 Task: Create new customer invoice with Date Opened: 06-May-23, Select Customer: Whistlin' Dixie Value Stores Co., Terms: Net 30. Make invoice entry for item-1 with Date: 06-May-23, Description: Neutrogena Hydro Boost Spf 50 (1.7 oz)
, Income Account: Income:Sales, Quantity: 5, Unit Price: 10.99, Sales Tax: Y, Sales Tax Included: Y, Tax Table: Sales Tax. Make entry for item-2 with Date: 06-May-23, Description: Rimmel Lasting Finish Exaggerate Lip Liner 120 Pink Candy
, Income Account: Income:Sales, Quantity: 1, Unit Price: 9.49, Sales Tax: Y, Sales Tax Included: Y, Tax Table: Sales Tax. Post Invoice with Post Date: 06-May-23, Post to Accounts: Assets:Accounts Receivable. Pay / Process Payment with Transaction Date: 04-Jun-23, Amount: 64.45, Transfer Account: Checking Account. Go to 'Print Invoice'.
Action: Mouse moved to (157, 26)
Screenshot: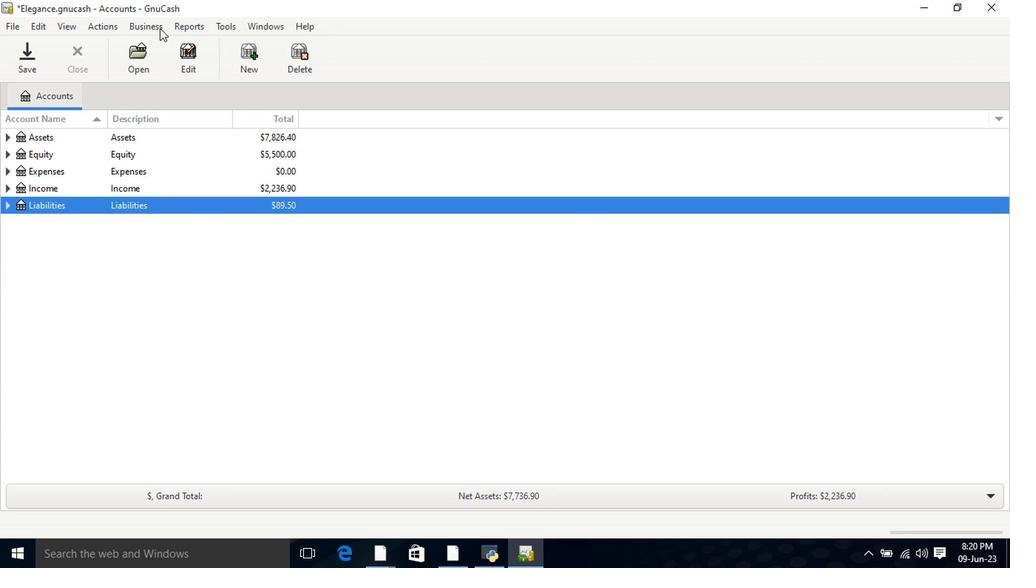 
Action: Mouse pressed left at (157, 26)
Screenshot: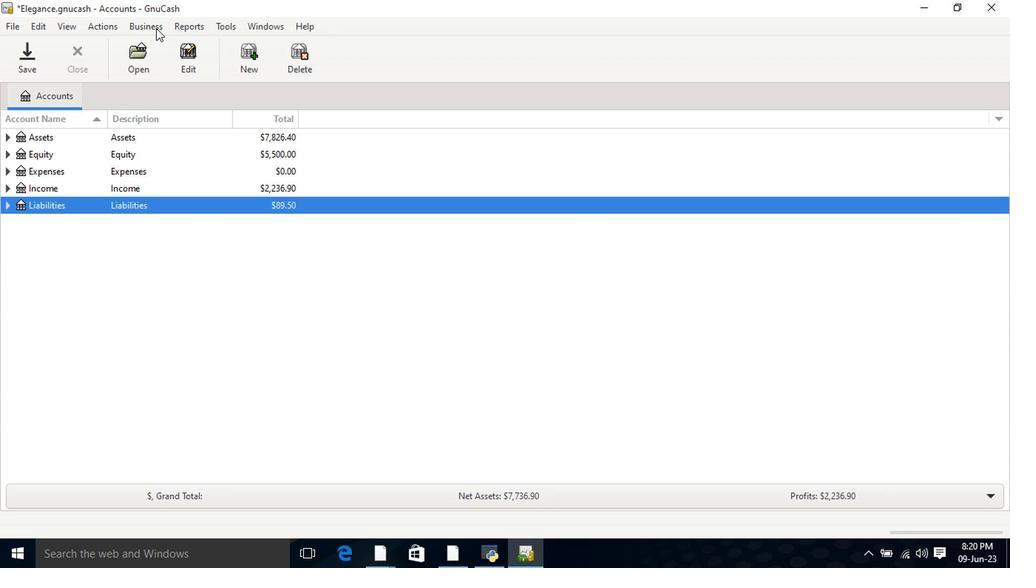 
Action: Mouse moved to (168, 41)
Screenshot: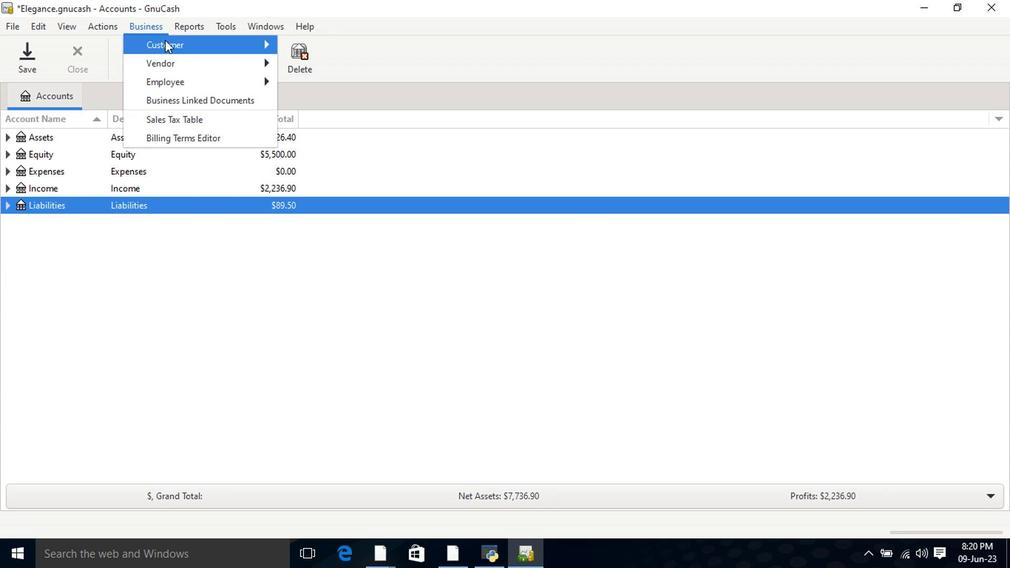 
Action: Mouse pressed left at (168, 41)
Screenshot: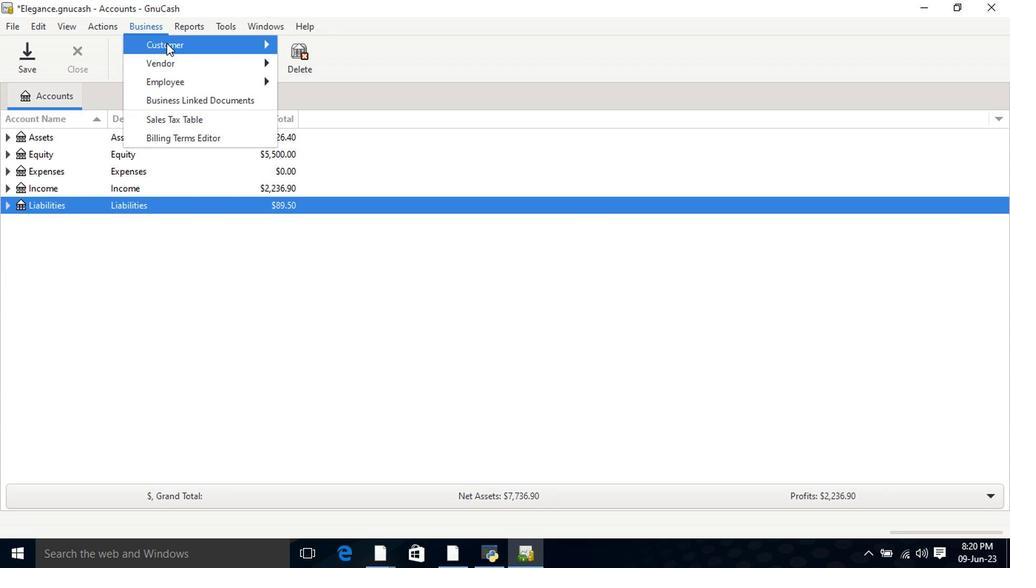 
Action: Mouse moved to (316, 99)
Screenshot: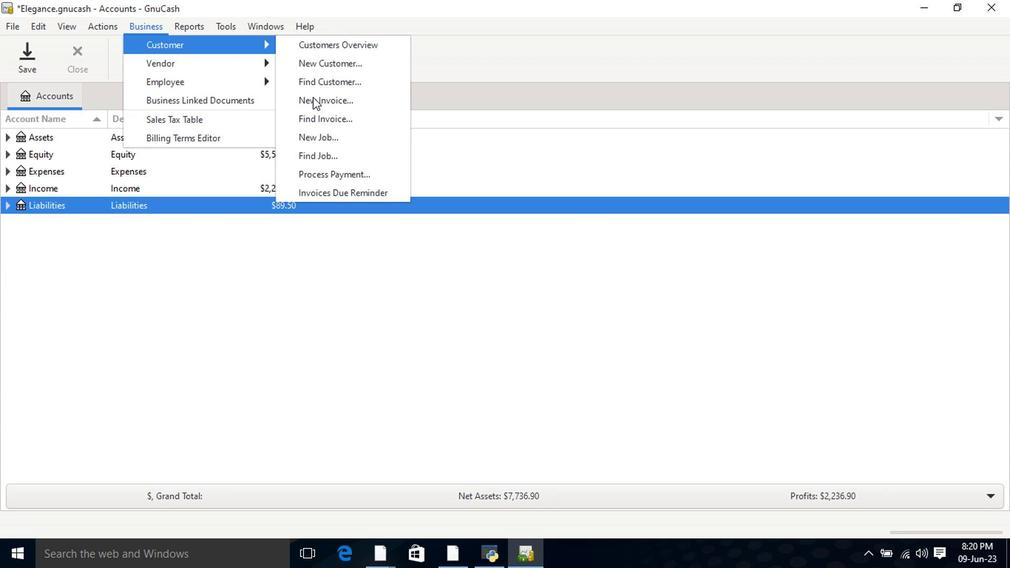 
Action: Mouse pressed left at (316, 99)
Screenshot: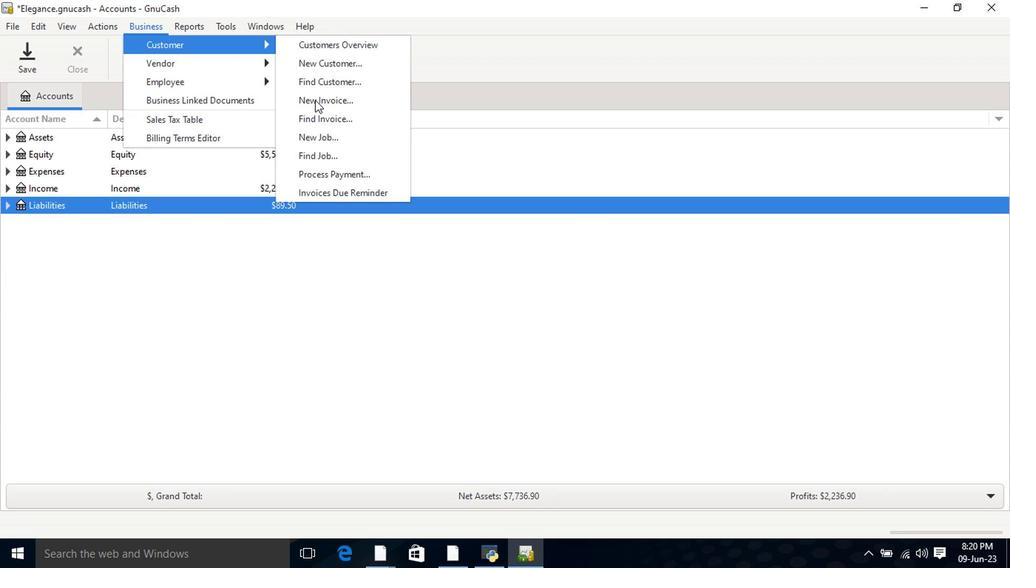 
Action: Mouse moved to (611, 226)
Screenshot: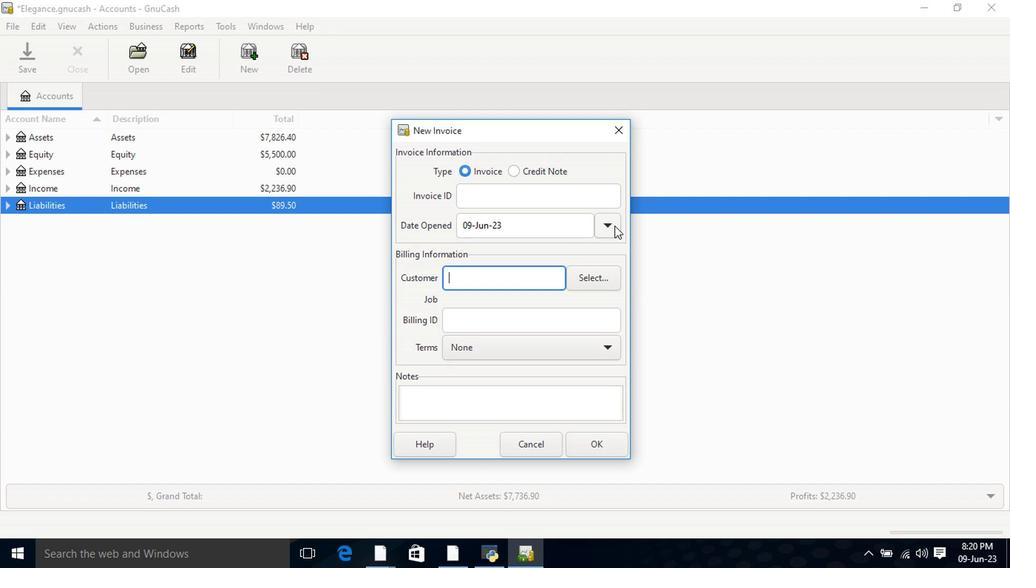 
Action: Mouse pressed left at (611, 226)
Screenshot: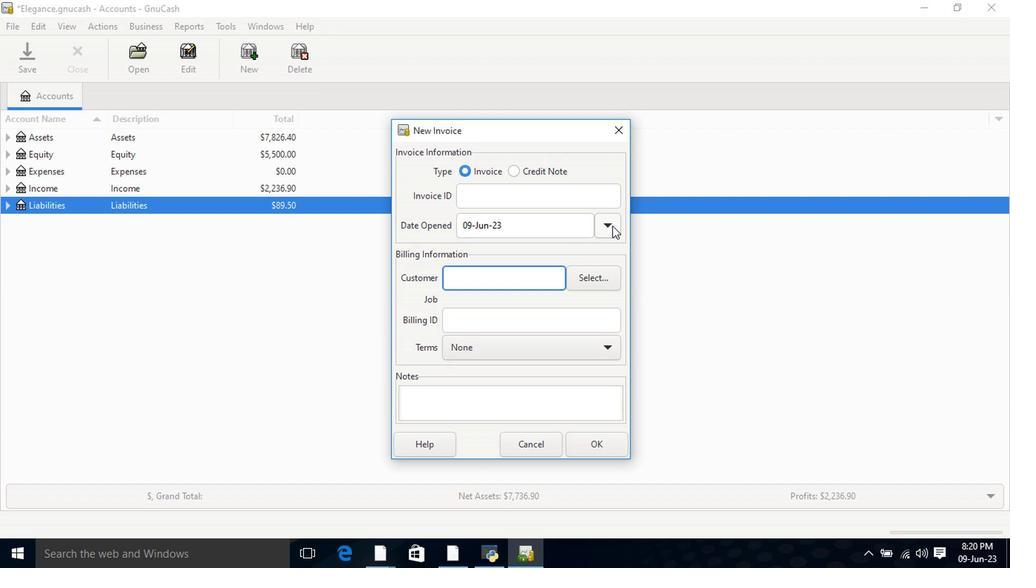 
Action: Mouse moved to (490, 250)
Screenshot: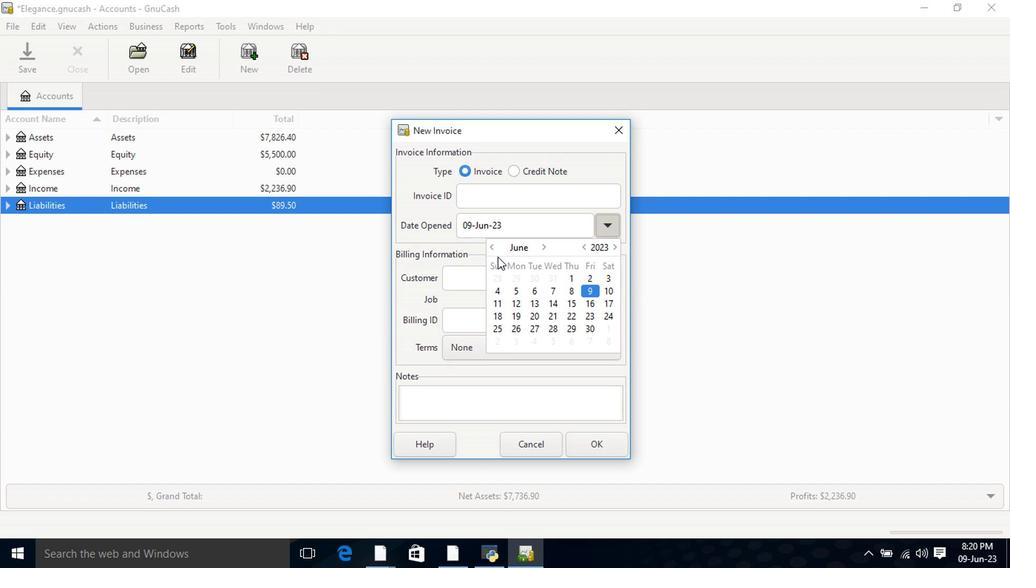 
Action: Mouse pressed left at (490, 250)
Screenshot: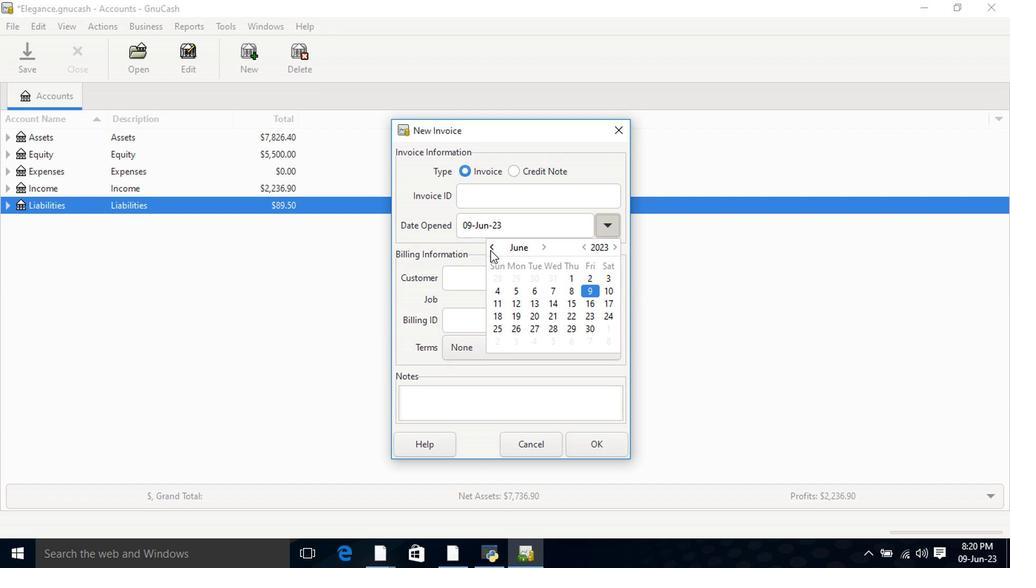 
Action: Mouse moved to (605, 278)
Screenshot: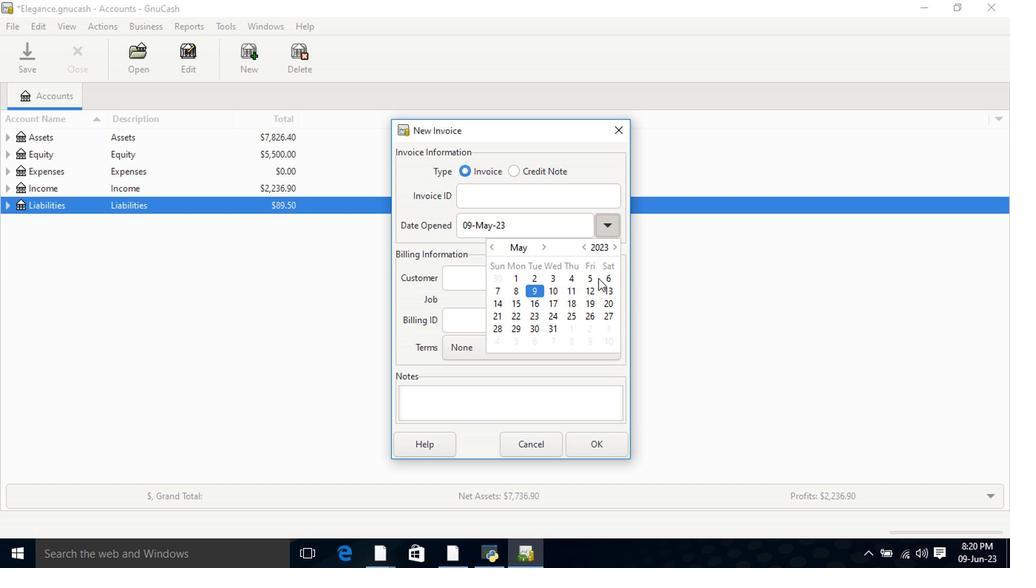 
Action: Mouse pressed left at (605, 278)
Screenshot: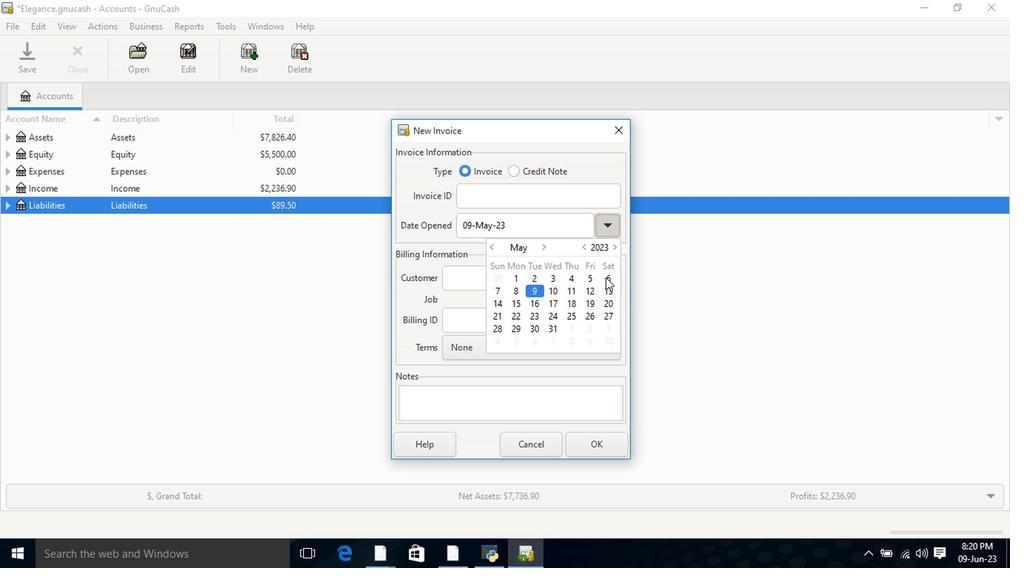 
Action: Mouse pressed left at (605, 278)
Screenshot: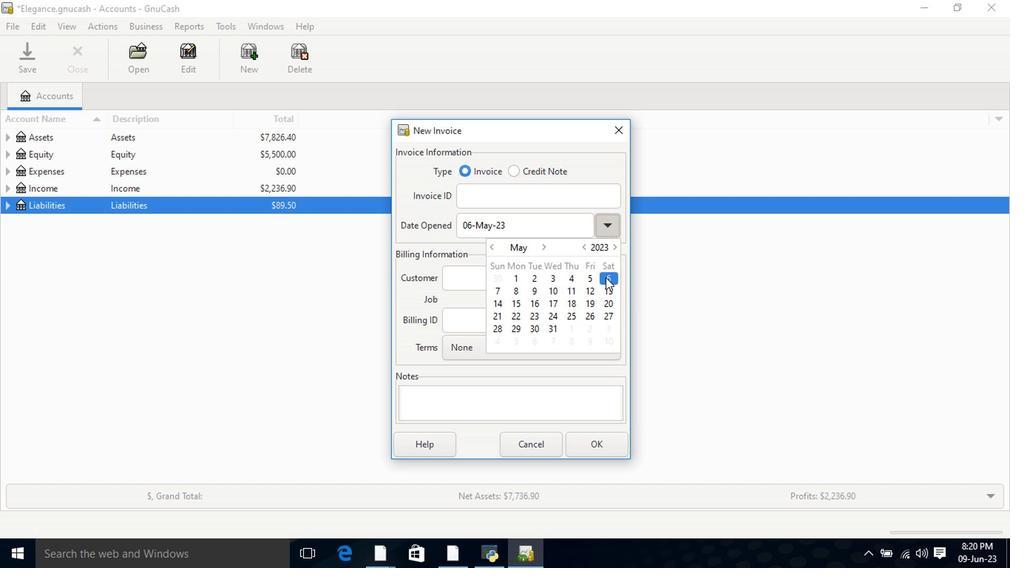 
Action: Mouse moved to (547, 280)
Screenshot: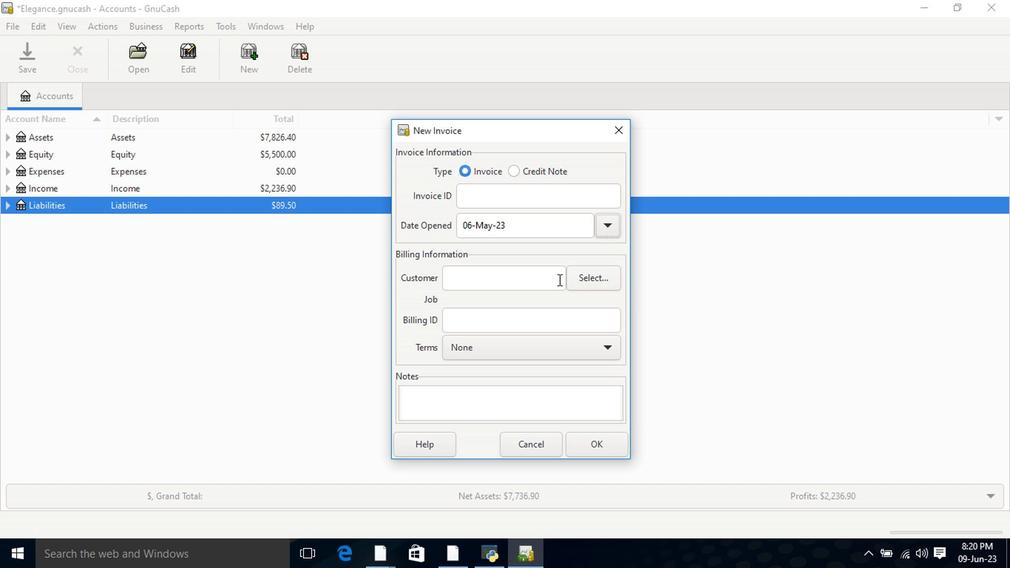 
Action: Mouse pressed left at (547, 280)
Screenshot: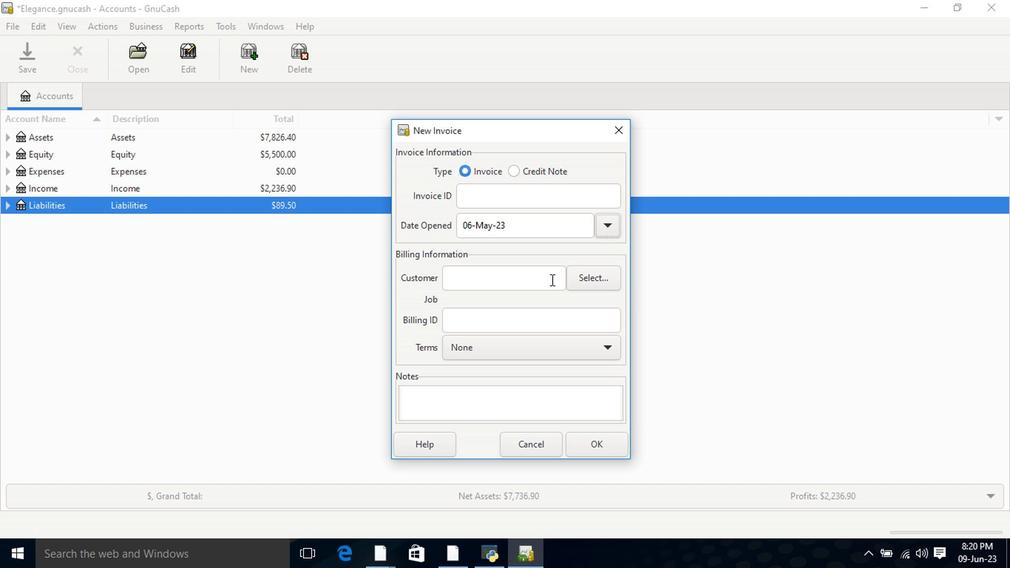 
Action: Key pressed <Key.shift>Whi
Screenshot: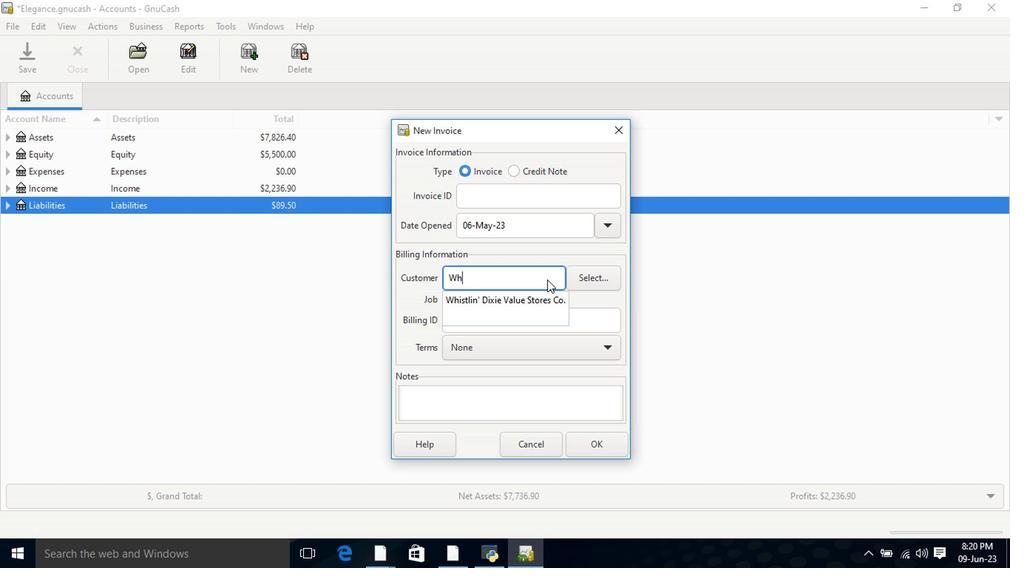 
Action: Mouse moved to (530, 297)
Screenshot: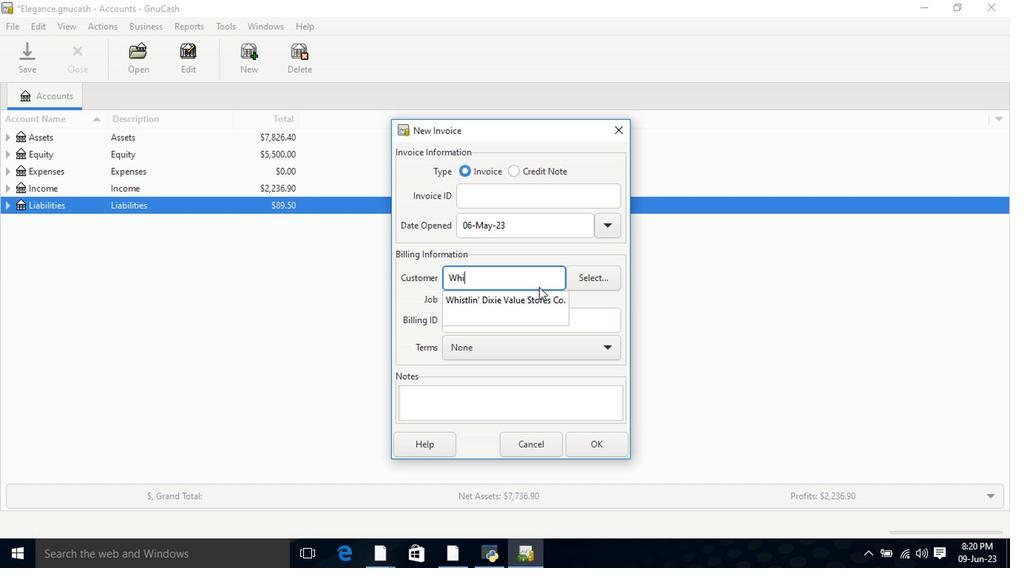 
Action: Mouse pressed left at (530, 297)
Screenshot: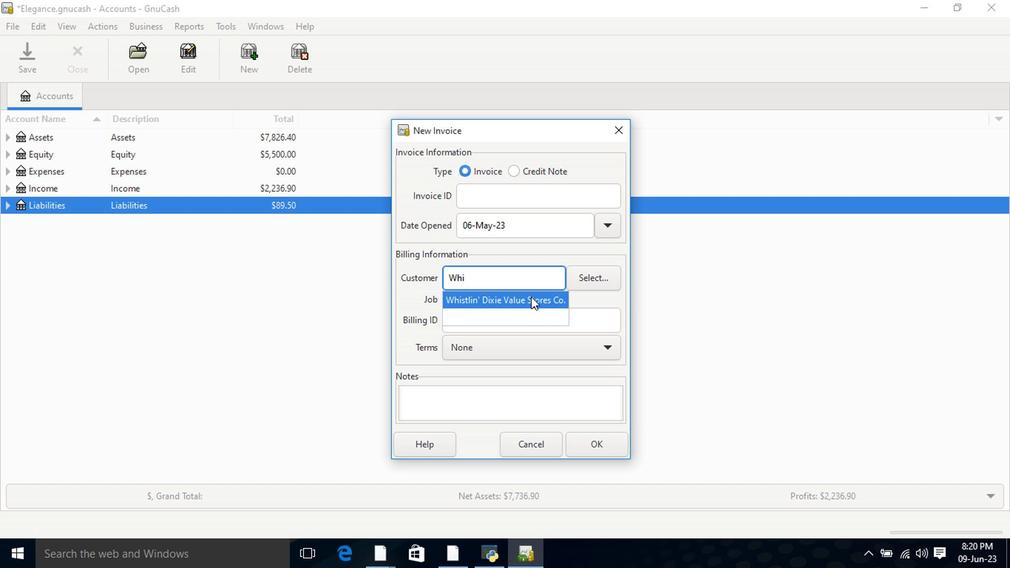 
Action: Mouse moved to (527, 366)
Screenshot: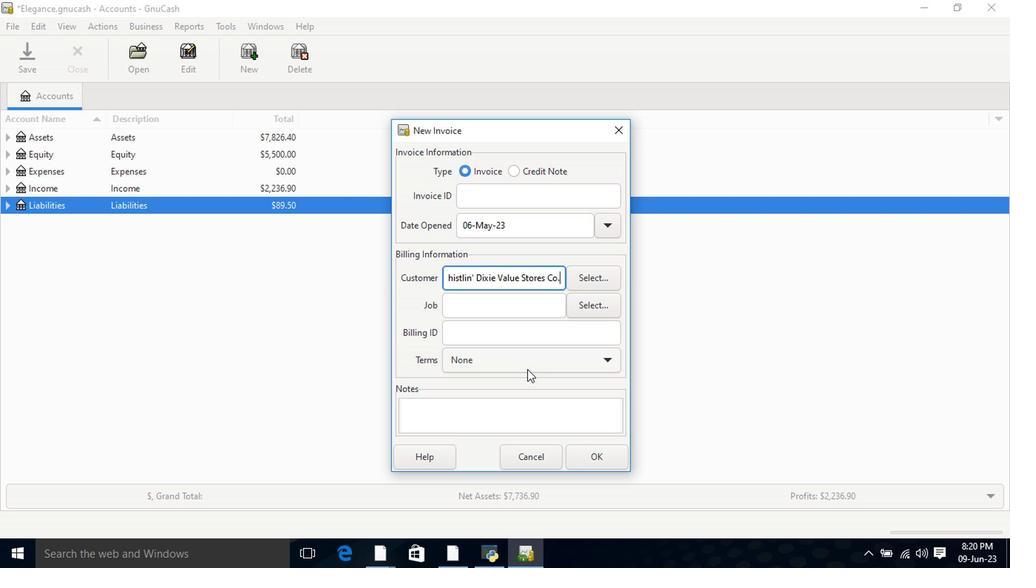 
Action: Mouse pressed left at (527, 366)
Screenshot: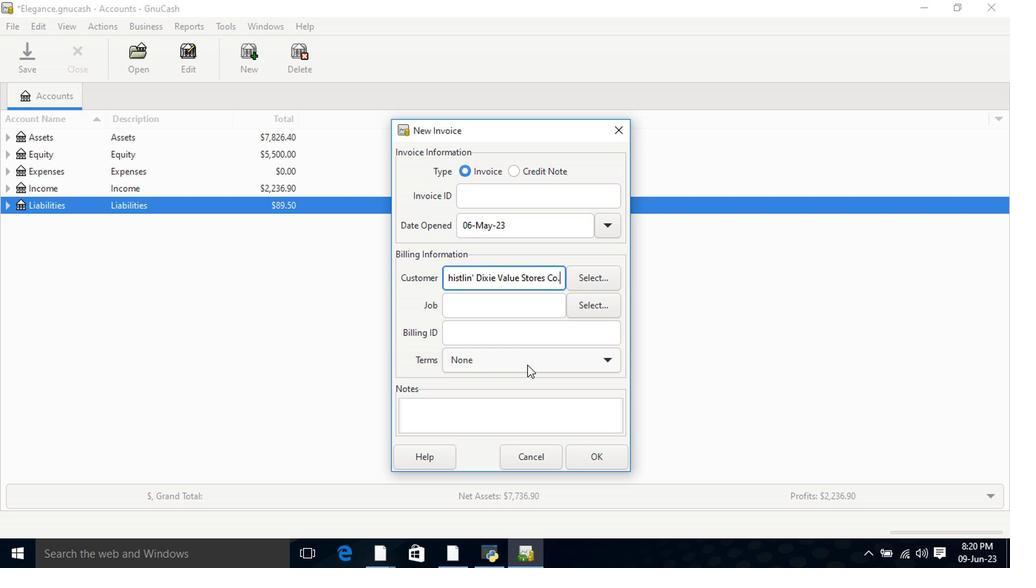 
Action: Mouse moved to (510, 405)
Screenshot: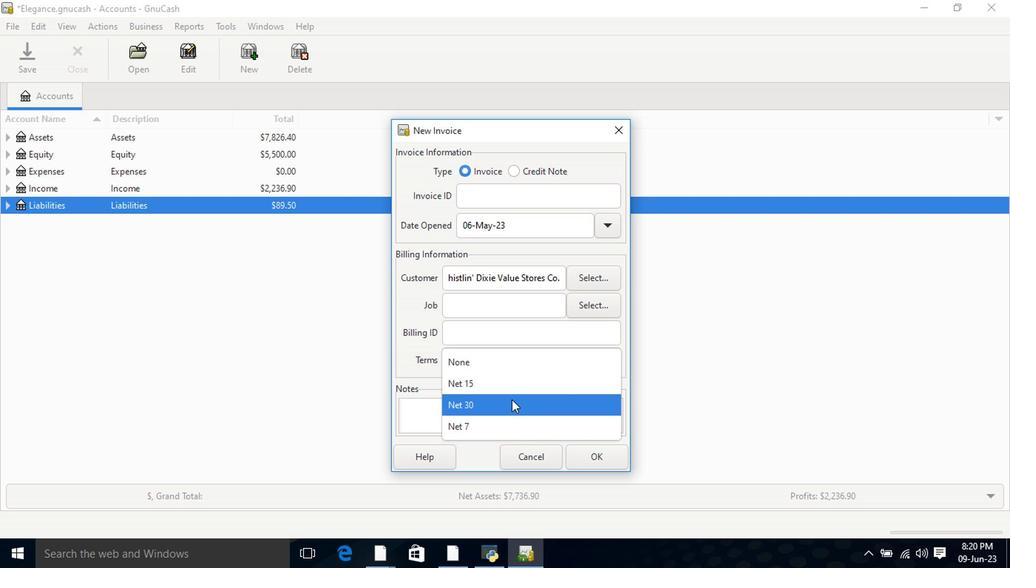 
Action: Mouse pressed left at (510, 405)
Screenshot: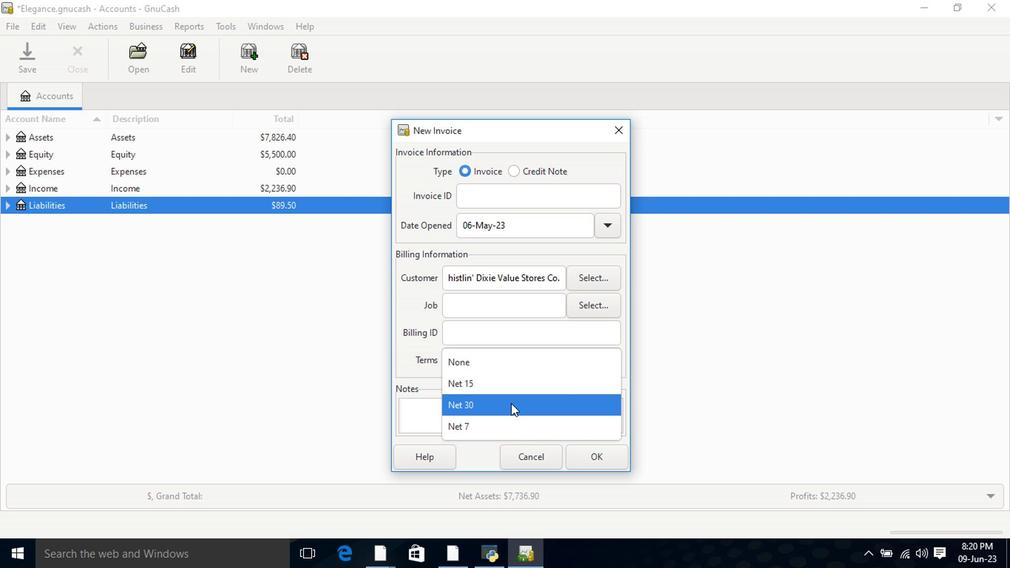 
Action: Mouse moved to (613, 464)
Screenshot: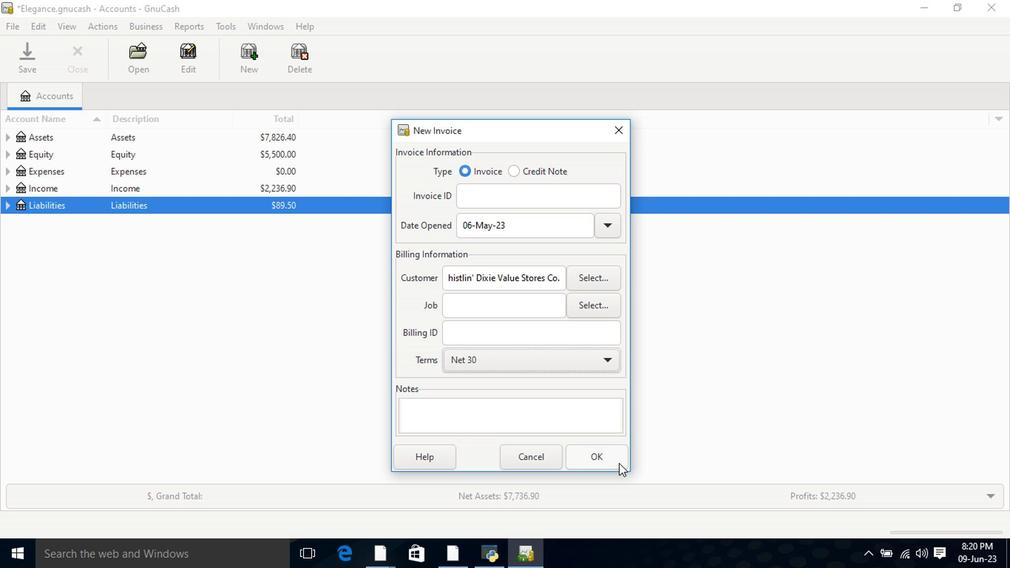 
Action: Mouse pressed left at (613, 464)
Screenshot: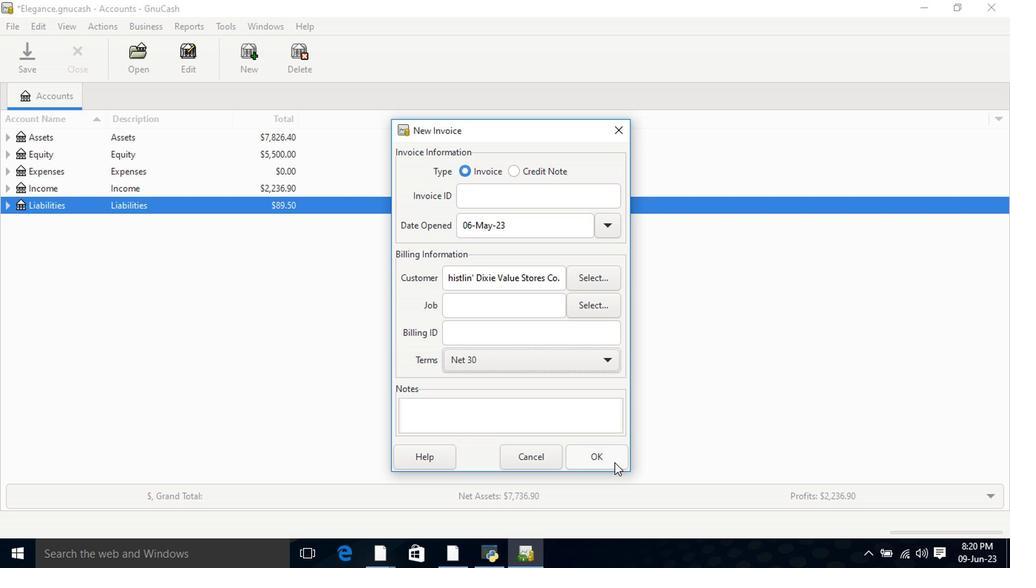 
Action: Mouse moved to (69, 288)
Screenshot: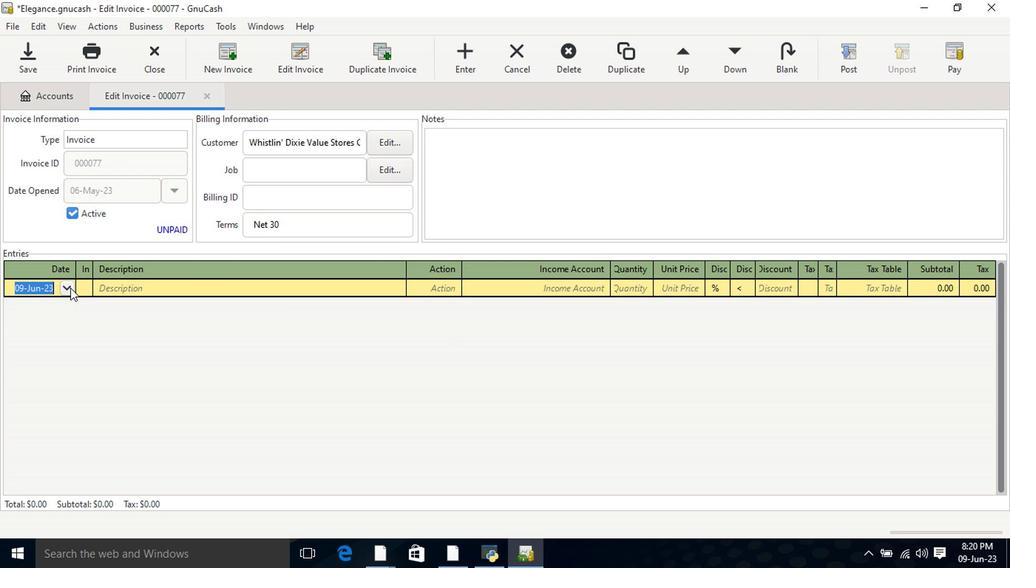 
Action: Mouse pressed left at (69, 288)
Screenshot: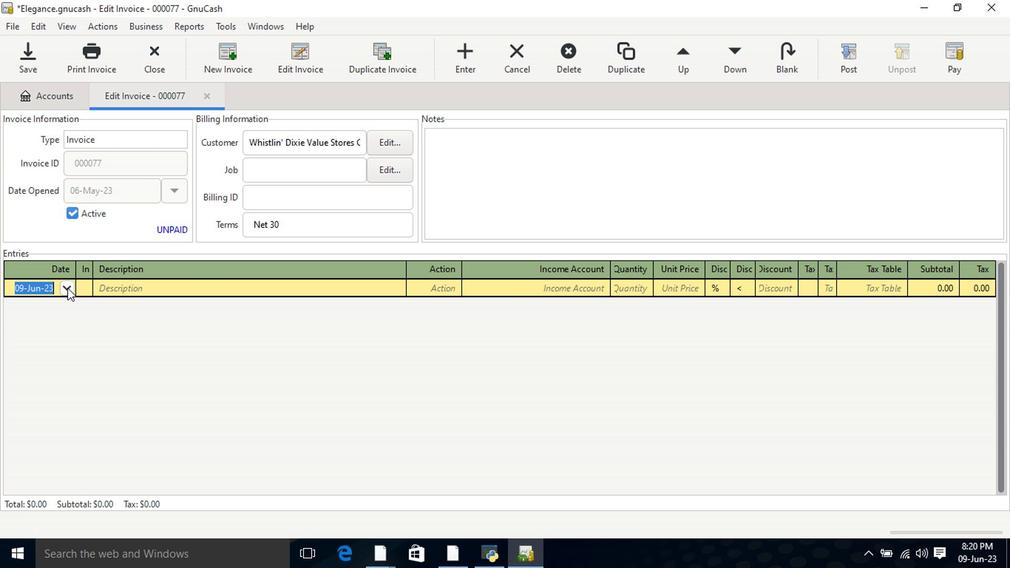 
Action: Mouse moved to (11, 308)
Screenshot: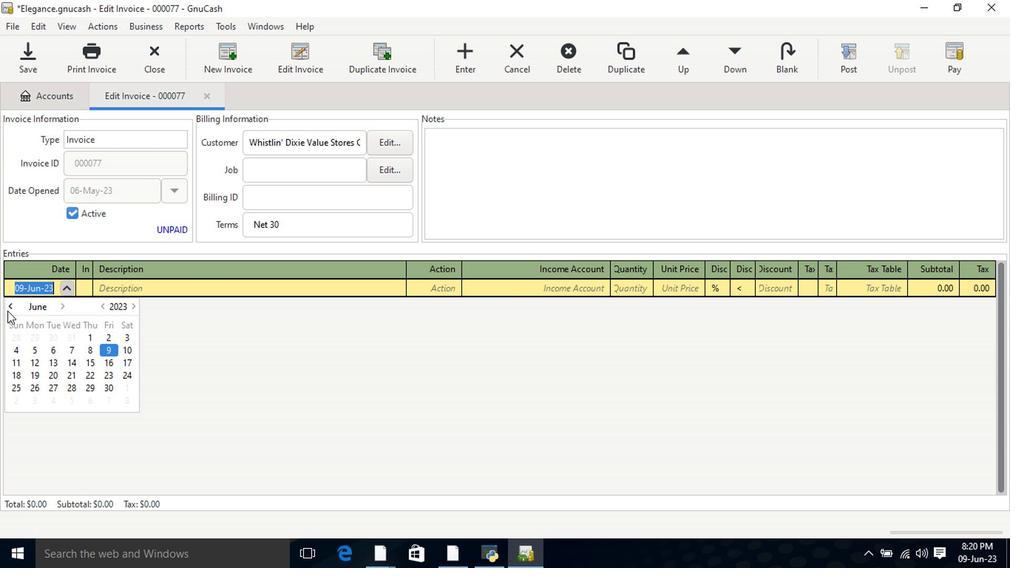
Action: Mouse pressed left at (11, 308)
Screenshot: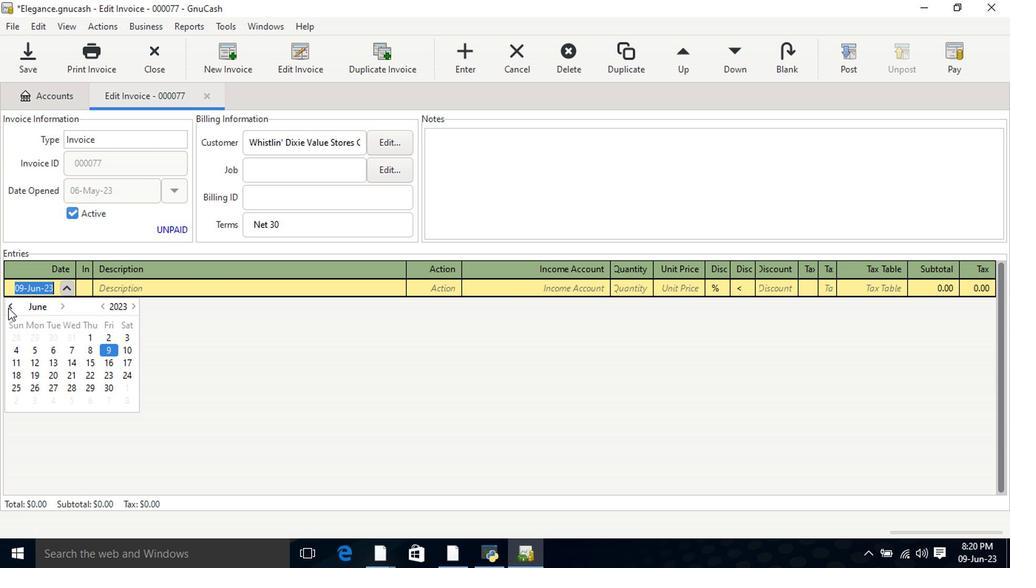 
Action: Mouse moved to (129, 336)
Screenshot: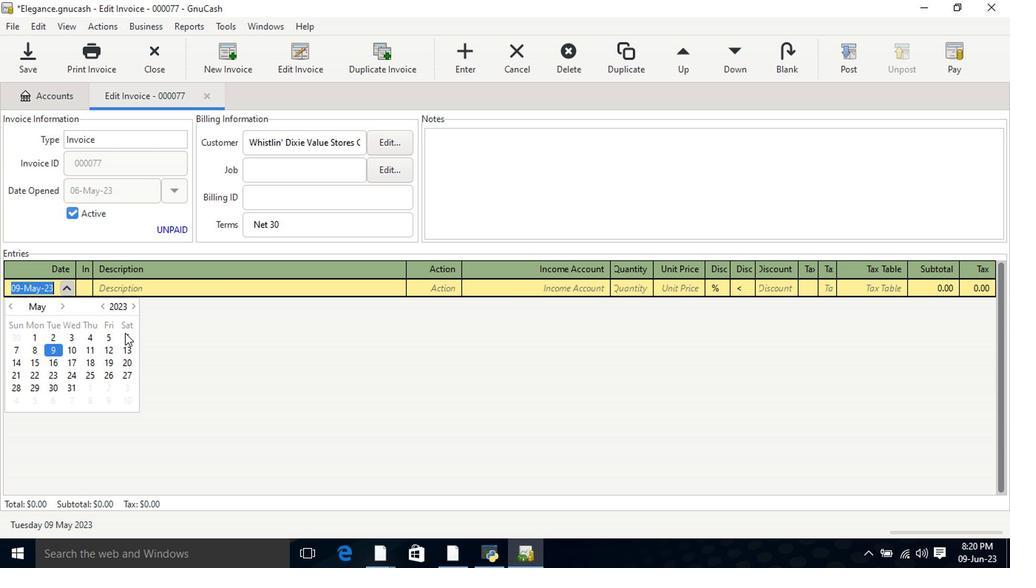 
Action: Mouse pressed left at (129, 336)
Screenshot: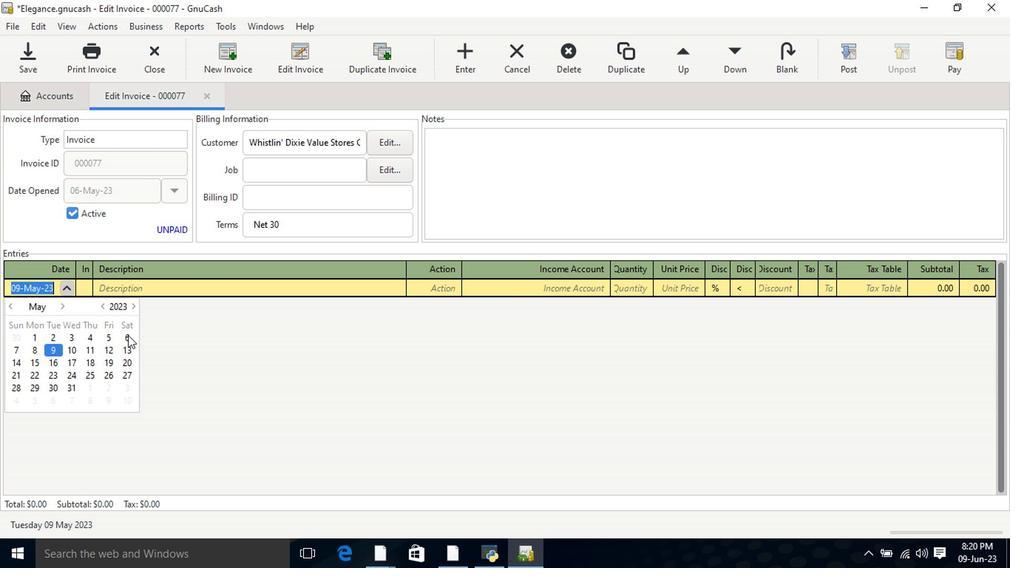 
Action: Mouse pressed left at (129, 336)
Screenshot: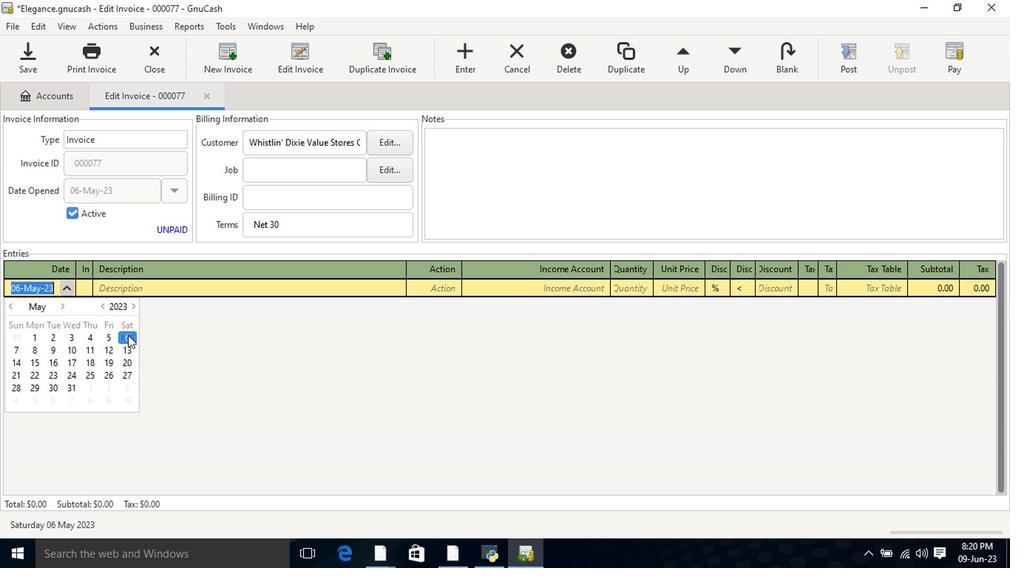 
Action: Mouse moved to (146, 288)
Screenshot: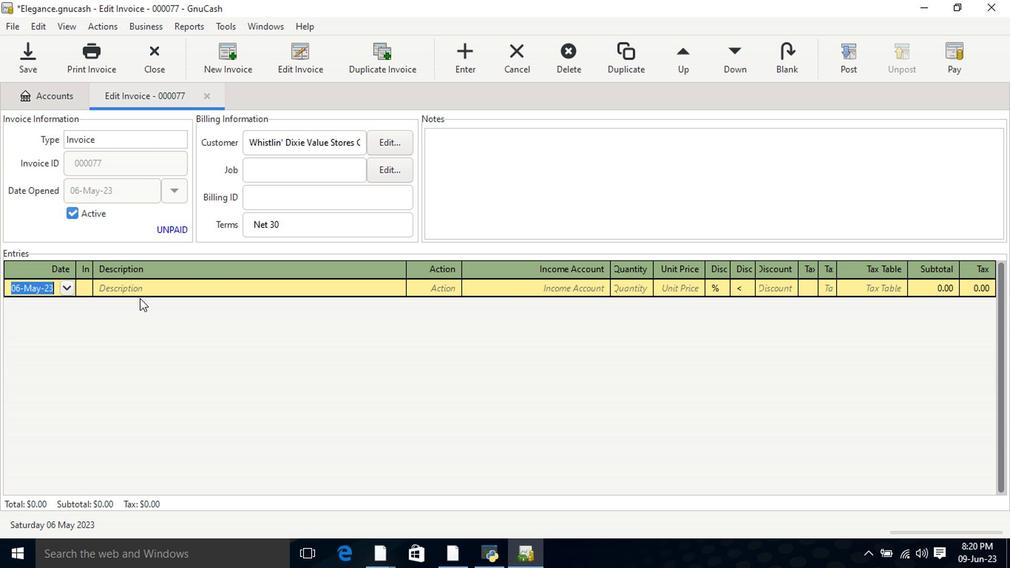 
Action: Mouse pressed left at (146, 288)
Screenshot: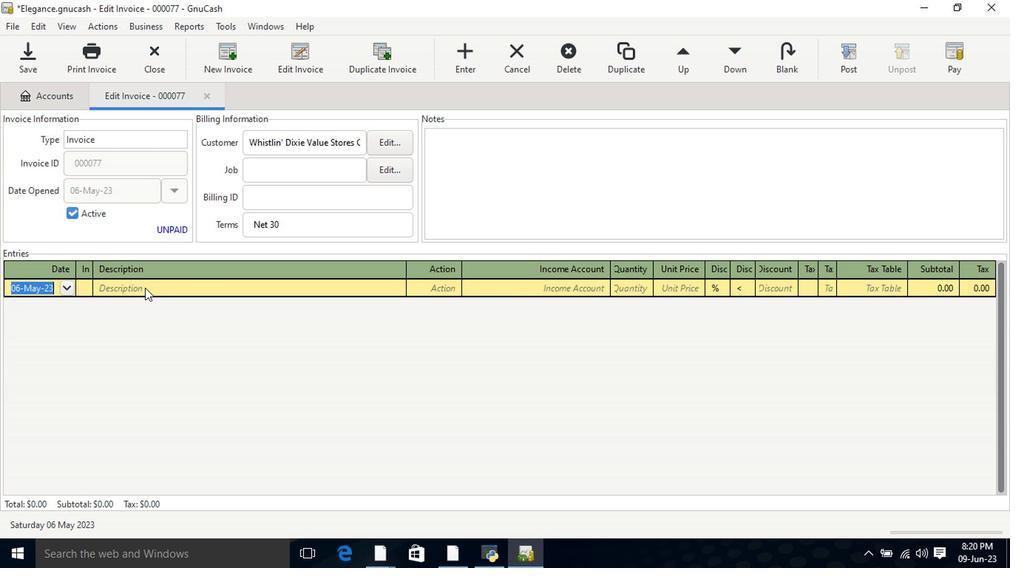 
Action: Key pressed <Key.shift>Neutrogena<Key.space><Key.shift>Hydro<Key.space><Key.shift>Boost<Key.space><Key.shift>Spf<Key.space>50<Key.space><Key.shift_r>(1.7<Key.space><Key.tab>5<Key.tab>10.99<Key.tab>
Screenshot: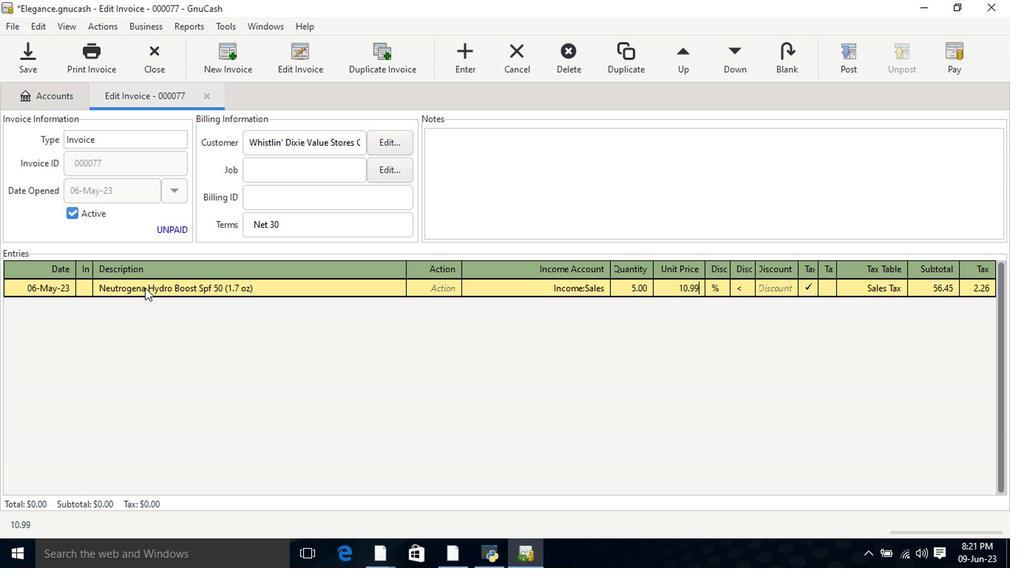 
Action: Mouse moved to (219, 318)
Screenshot: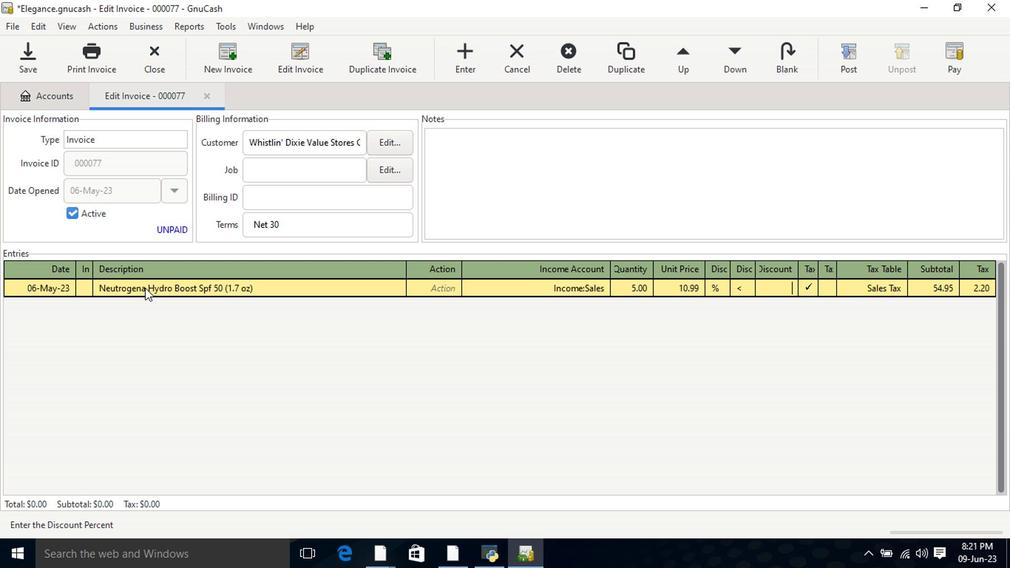 
Action: Key pressed <Key.tab>
Screenshot: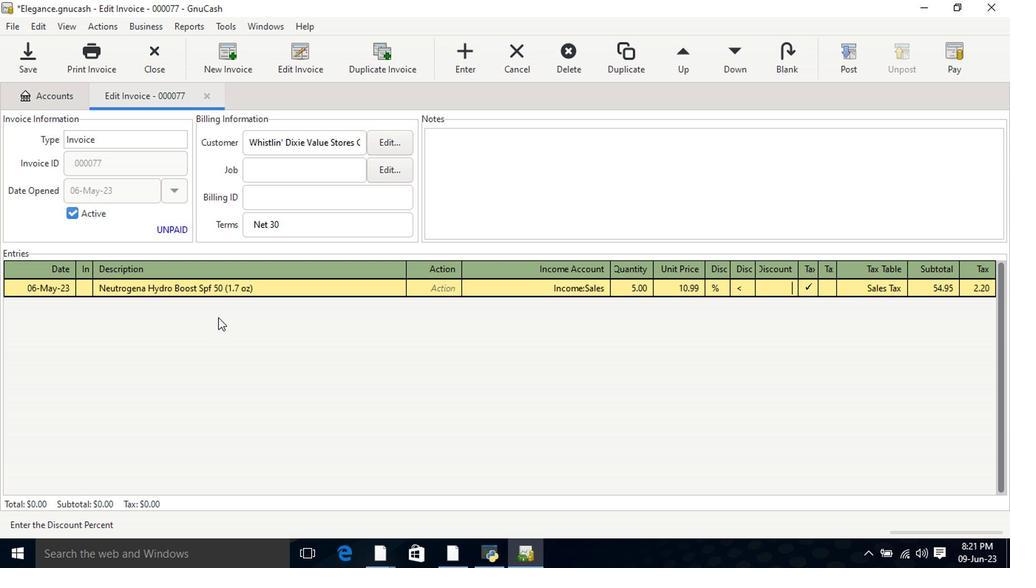
Action: Mouse moved to (831, 285)
Screenshot: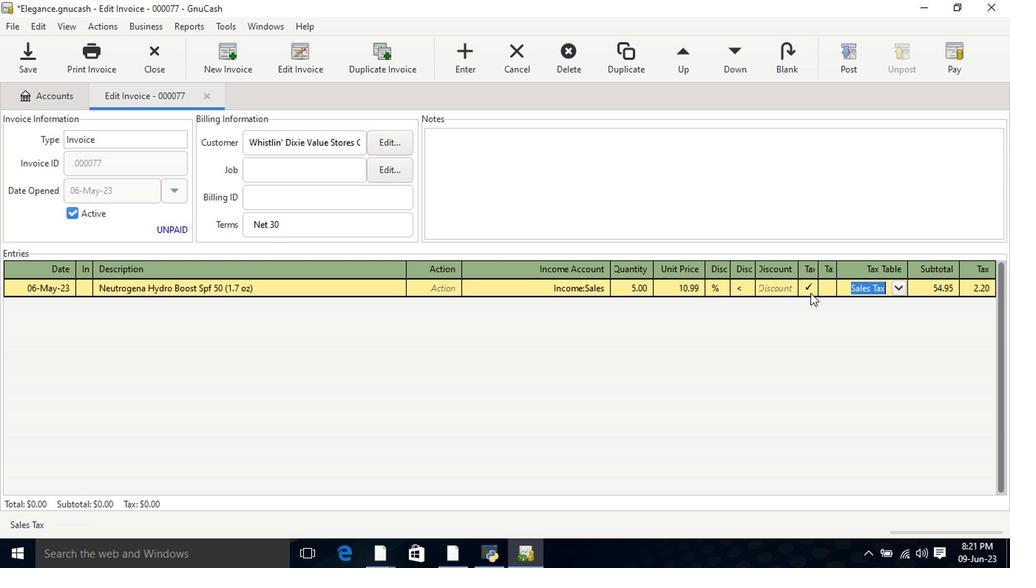 
Action: Mouse pressed left at (831, 285)
Screenshot: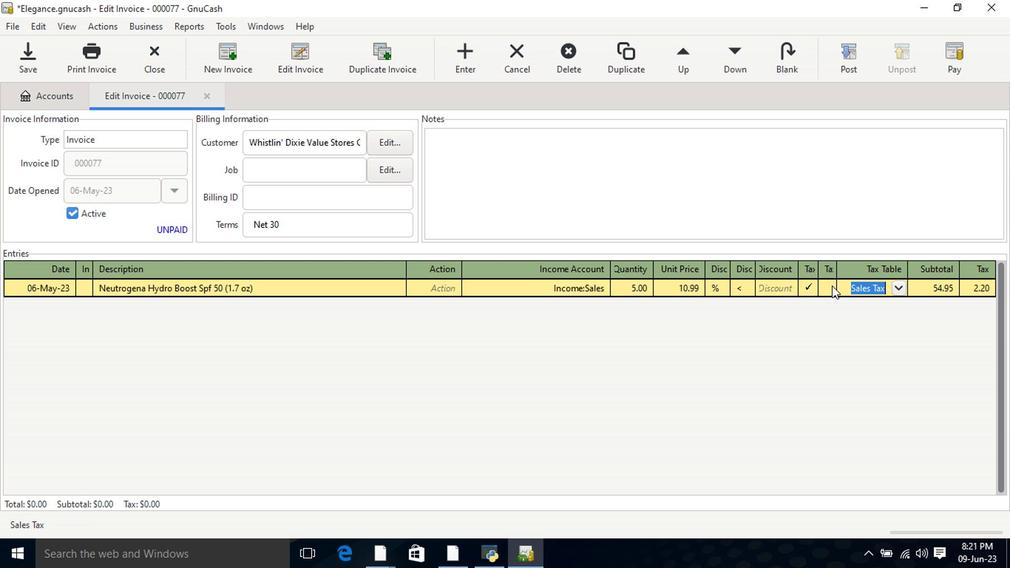 
Action: Mouse moved to (866, 294)
Screenshot: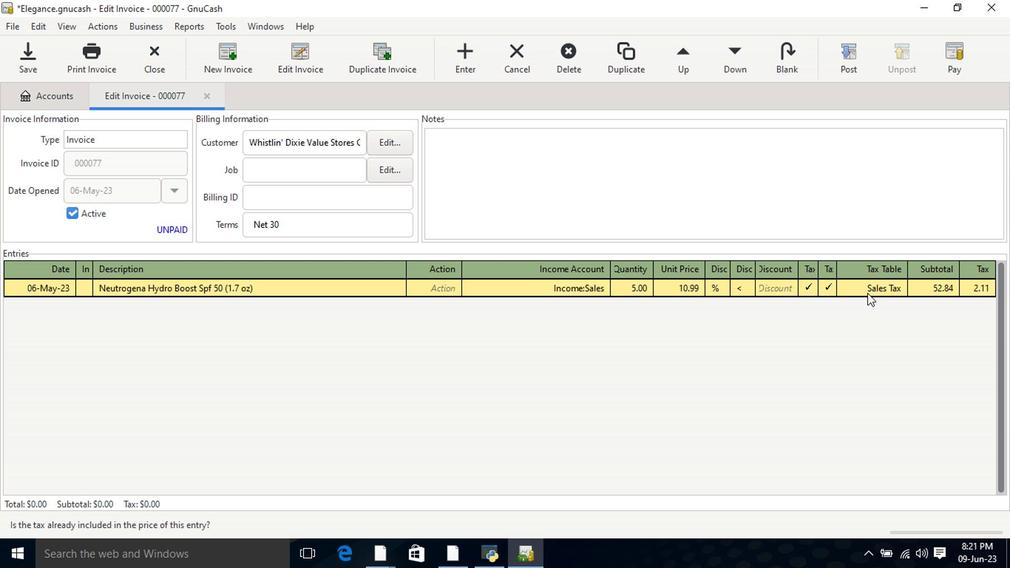 
Action: Key pressed <Key.tab><Key.tab><Key.tab><Key.shift>Rimmel<Key.space><Key.shift>Lasting<Key.space><Key.shift>Finish<Key.space><Key.shift>Exaggerate<Key.space><Key.shift>Lip<Key.space><Key.shift>Liner<Key.space>120<Key.space><Key.shift>Pink<Key.space><Key.shift>Candy<Key.tab><Key.tab>incom<Key.down><Key.down><Key.down><Key.tab>1<Key.tab>9.49<Key.tab>
Screenshot: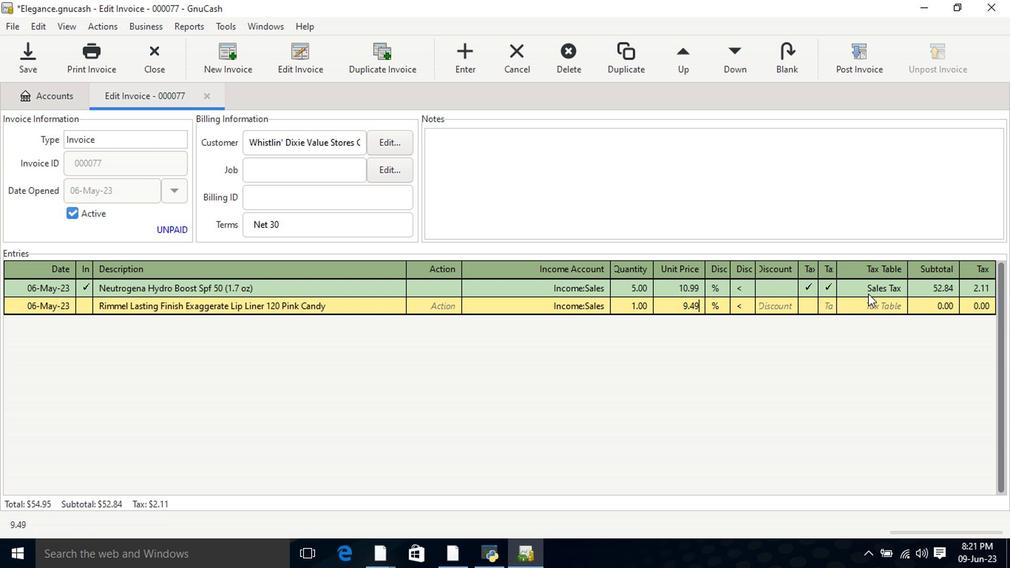 
Action: Mouse moved to (807, 307)
Screenshot: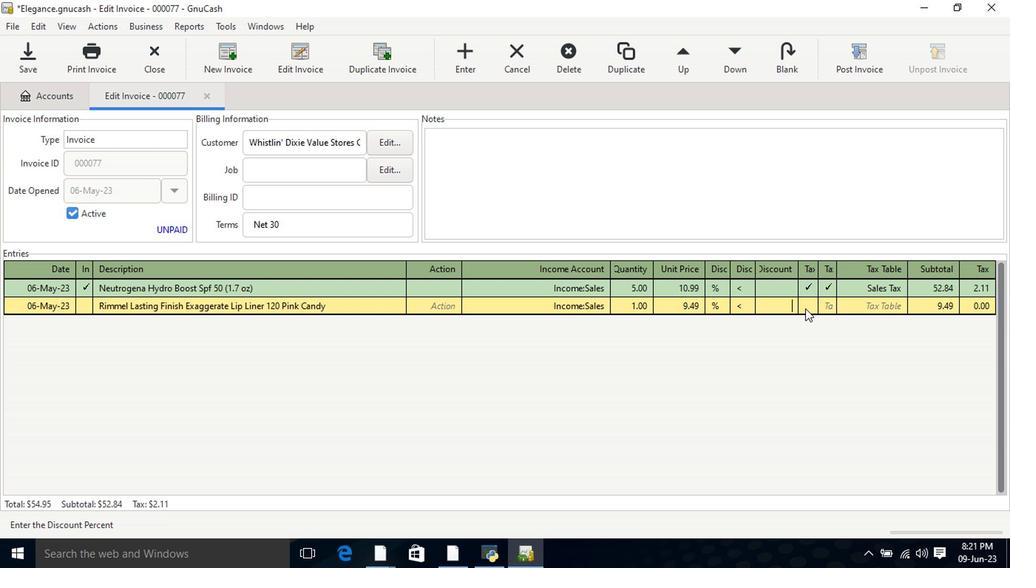 
Action: Mouse pressed left at (807, 307)
Screenshot: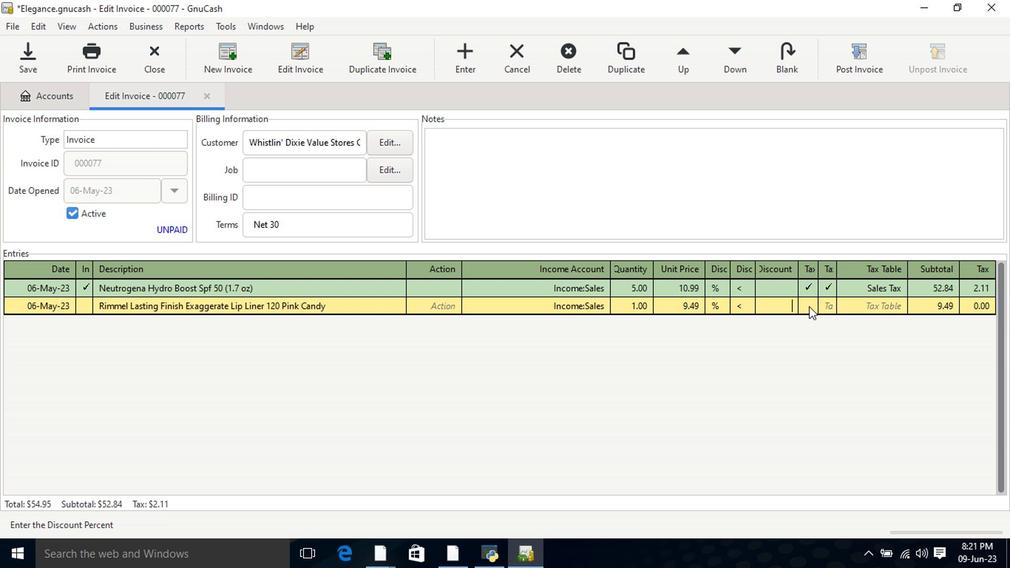 
Action: Mouse moved to (829, 307)
Screenshot: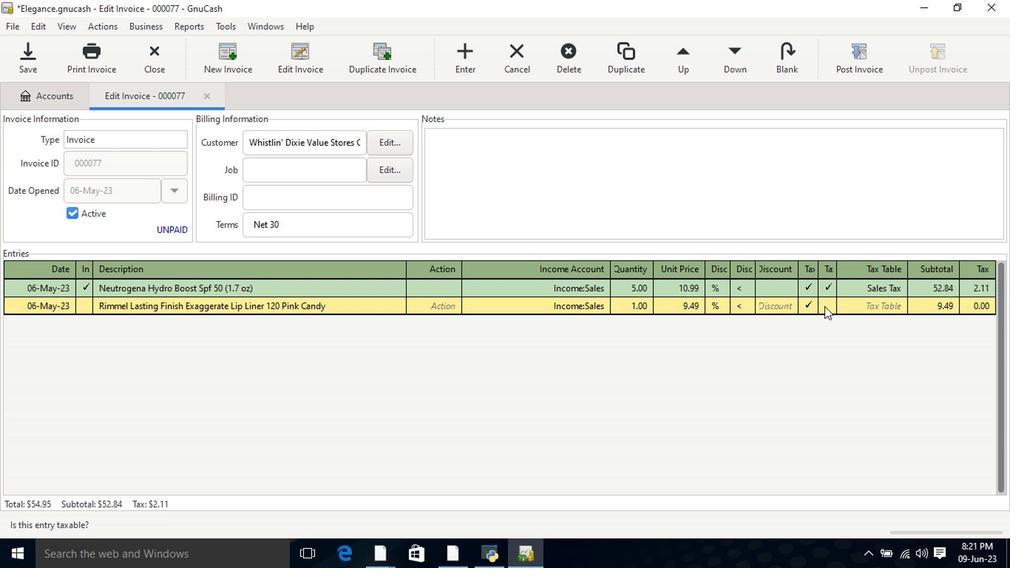 
Action: Mouse pressed left at (829, 307)
Screenshot: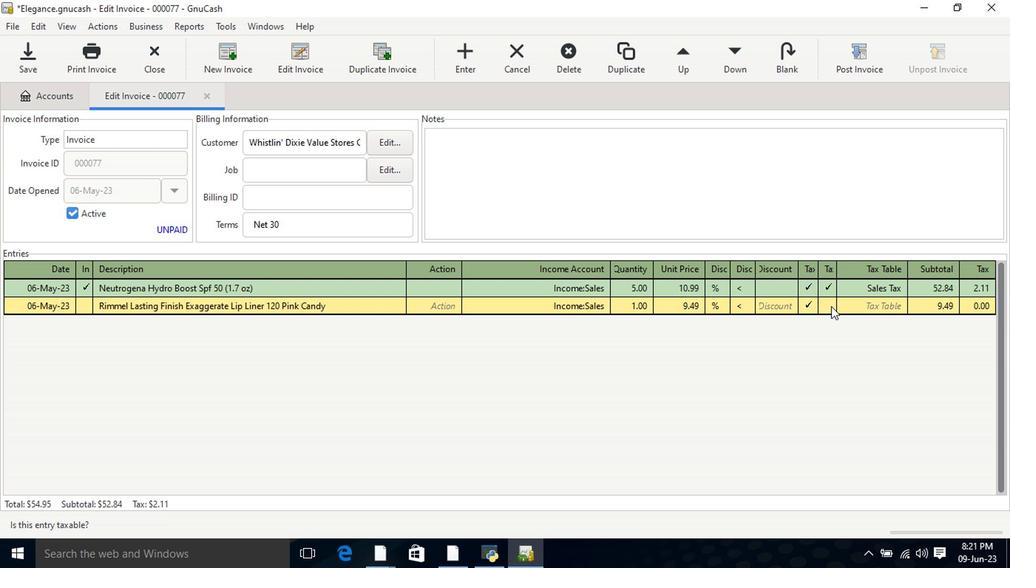 
Action: Mouse moved to (837, 313)
Screenshot: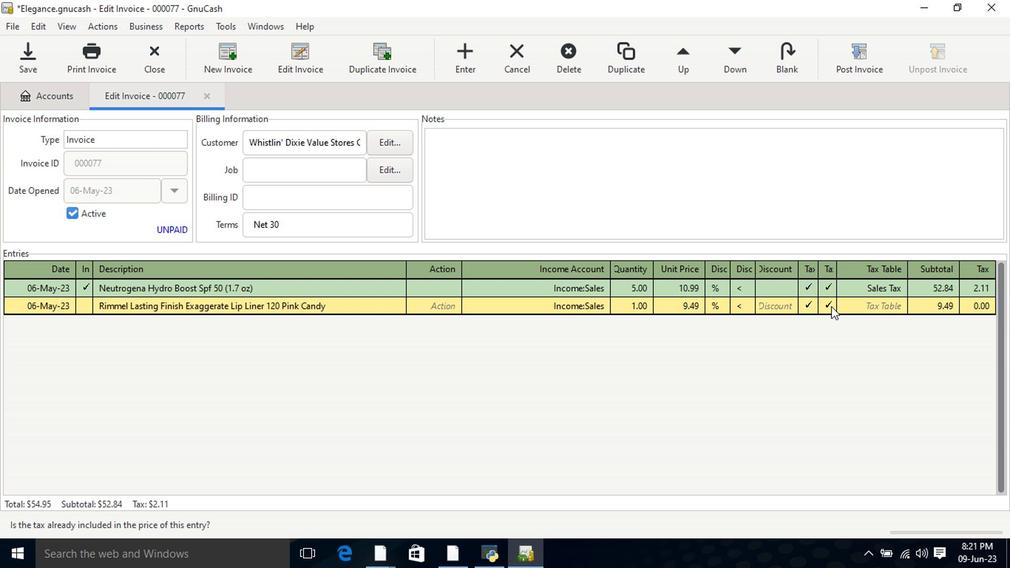 
Action: Key pressed <Key.tab>
Screenshot: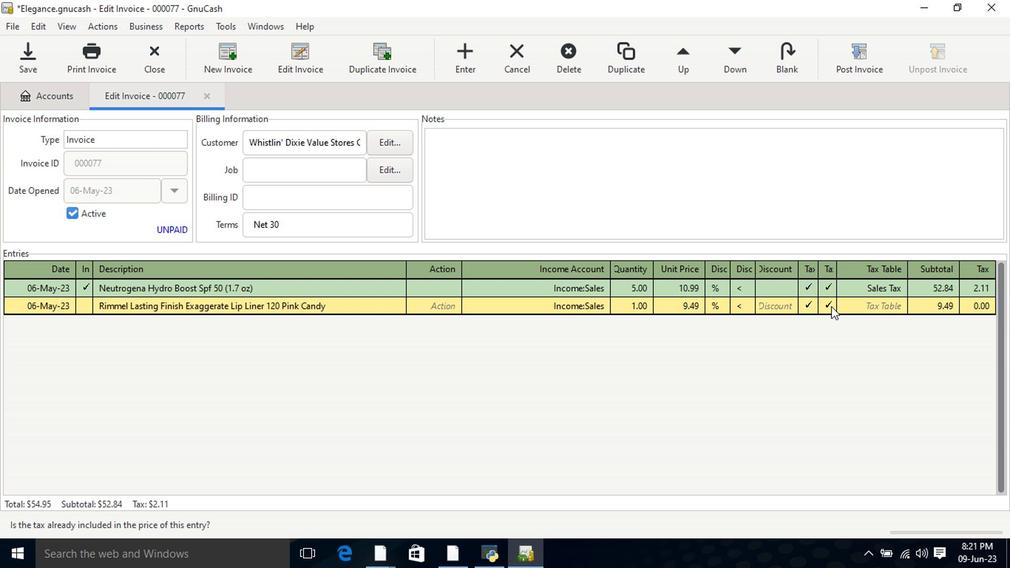 
Action: Mouse moved to (898, 302)
Screenshot: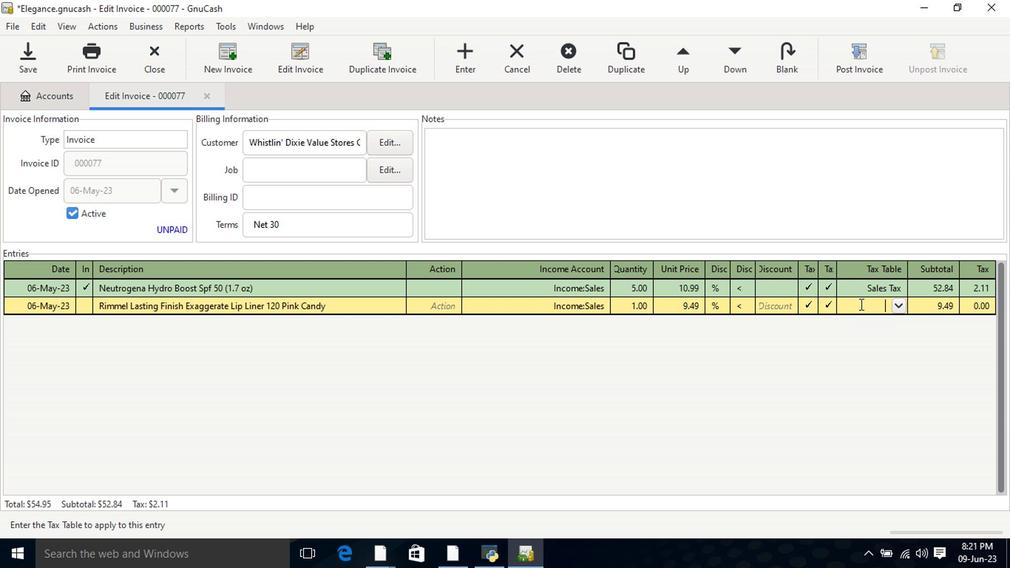 
Action: Mouse pressed left at (898, 302)
Screenshot: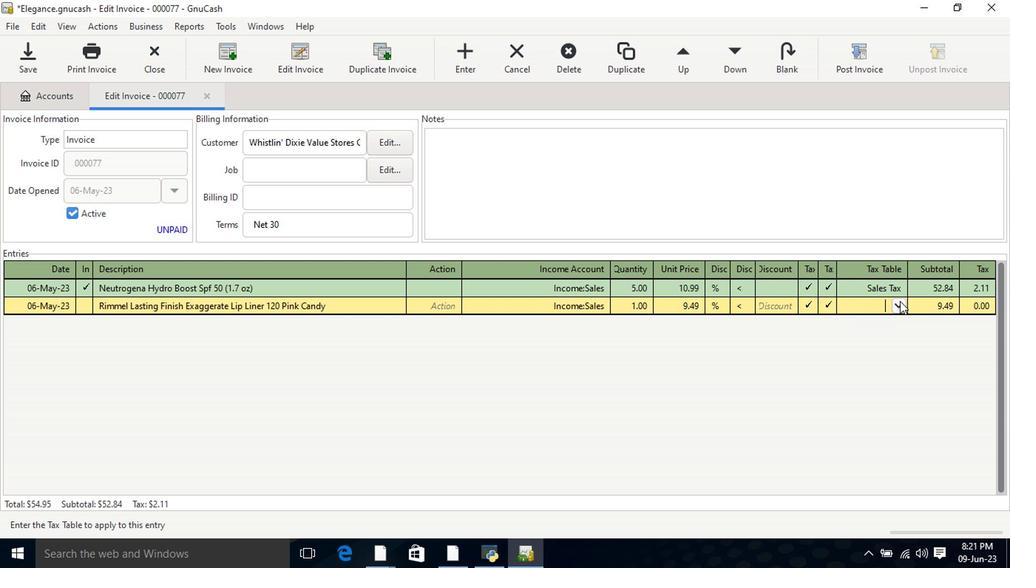 
Action: Mouse moved to (882, 325)
Screenshot: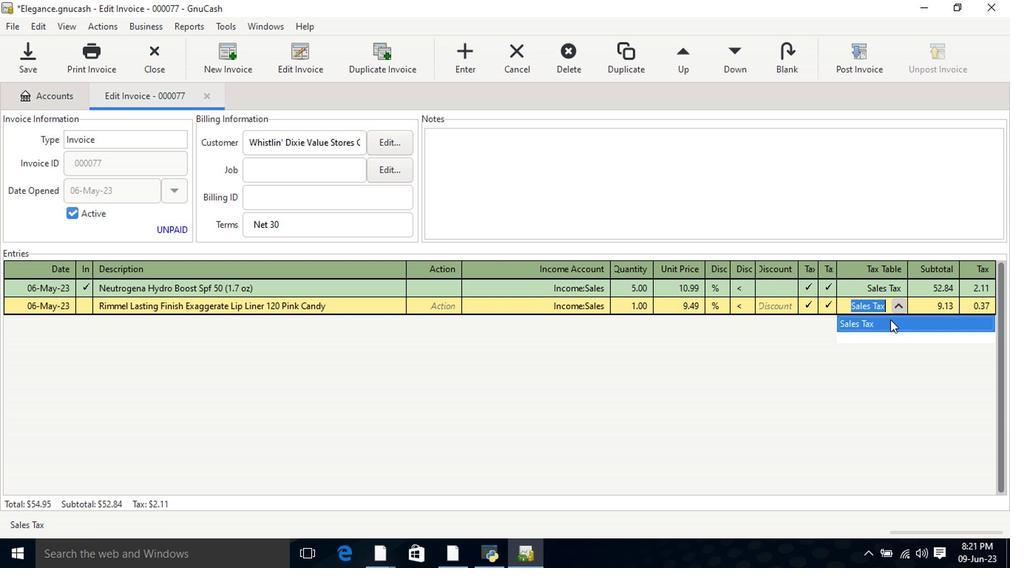 
Action: Key pressed <Key.tab>
Screenshot: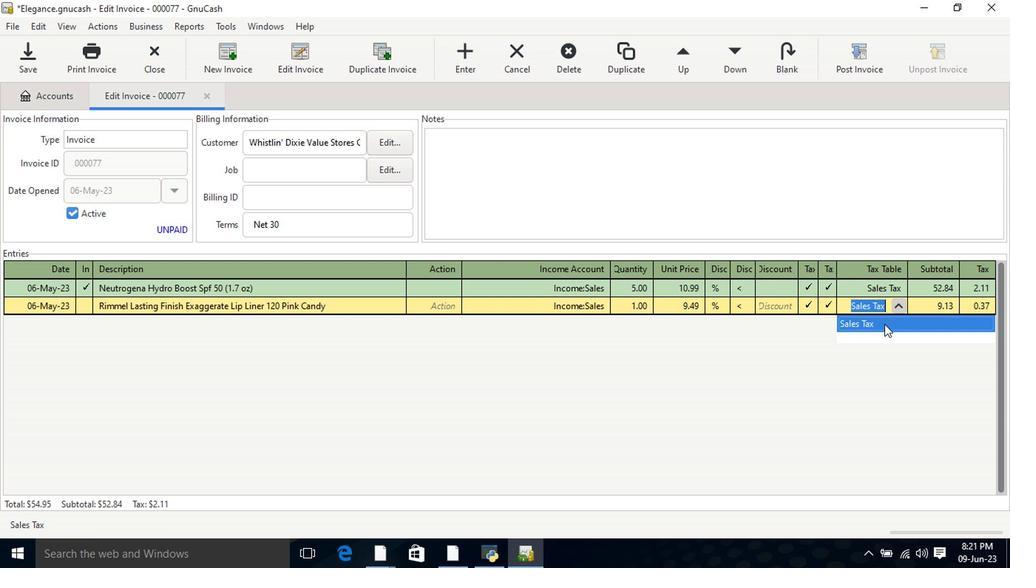 
Action: Mouse moved to (848, 63)
Screenshot: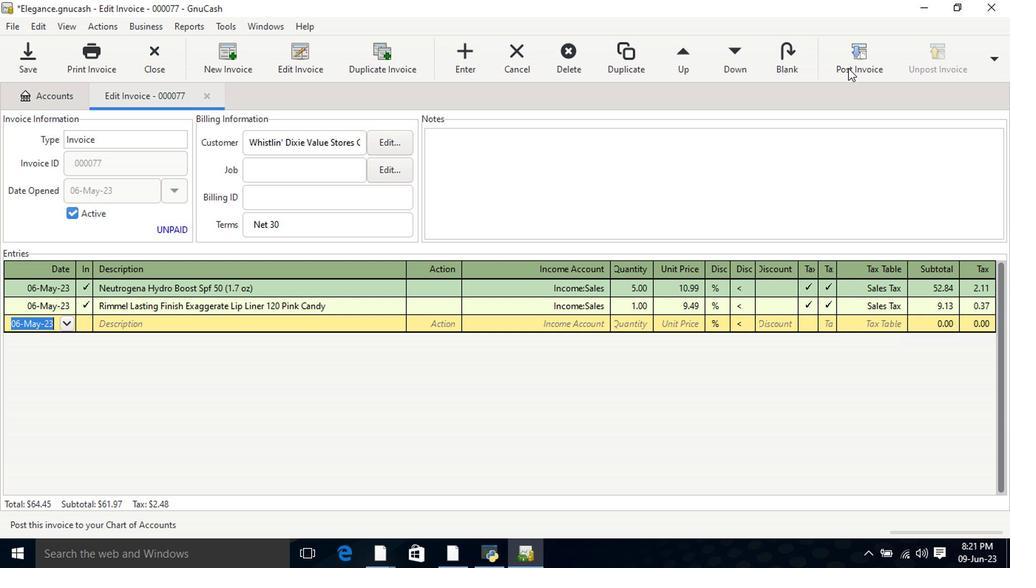 
Action: Mouse pressed left at (848, 63)
Screenshot: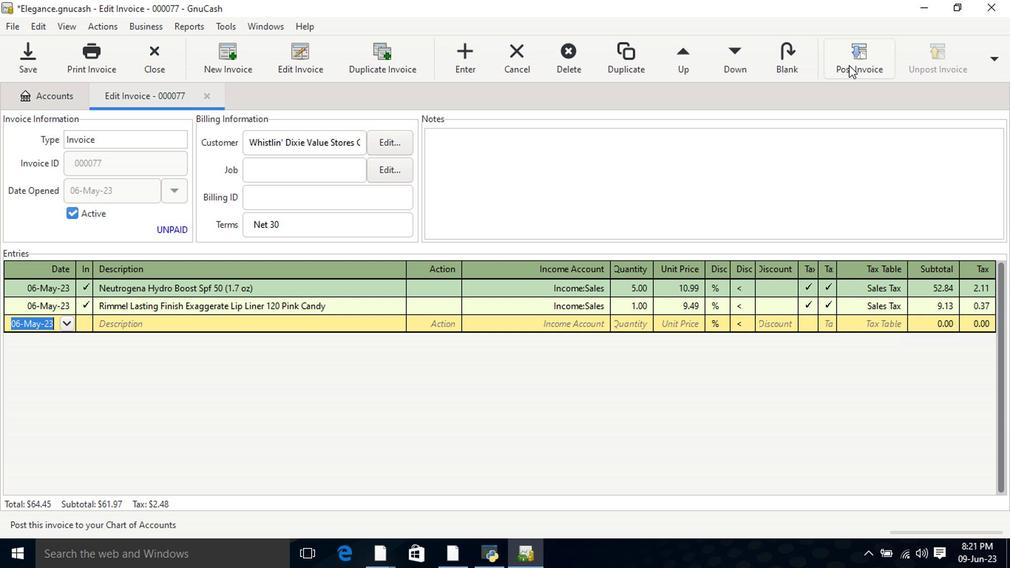 
Action: Mouse moved to (628, 246)
Screenshot: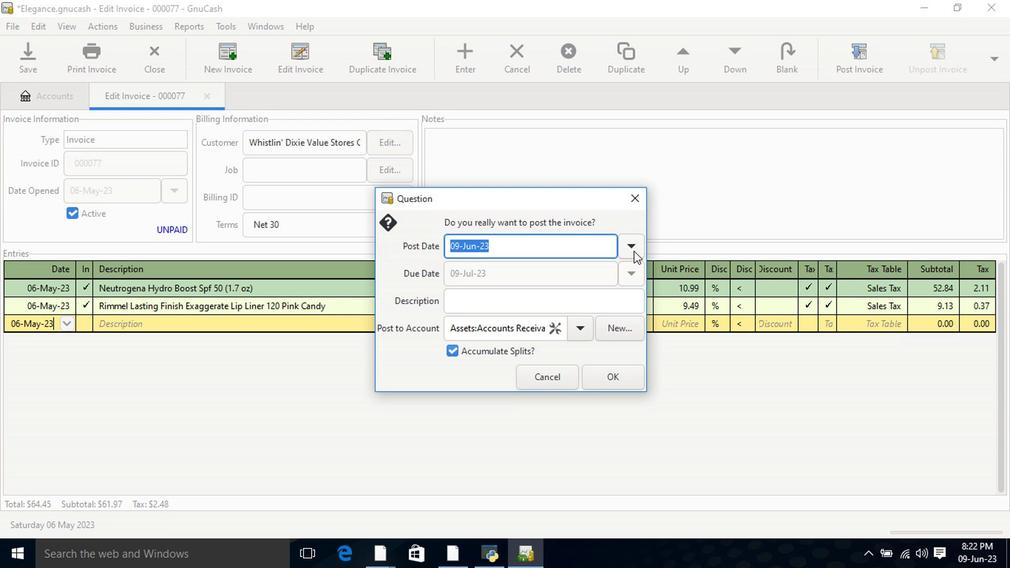 
Action: Mouse pressed left at (628, 246)
Screenshot: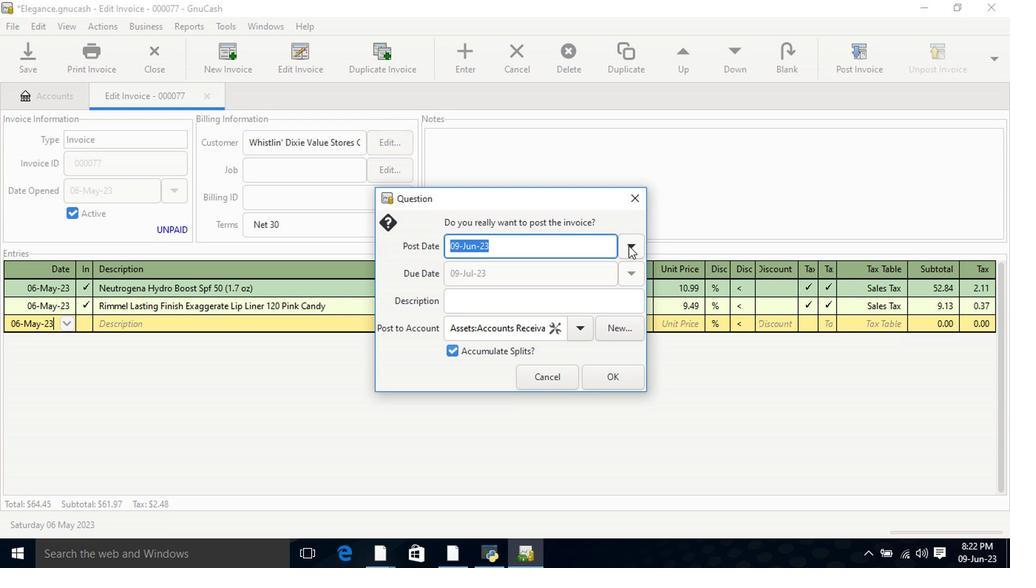 
Action: Mouse moved to (514, 267)
Screenshot: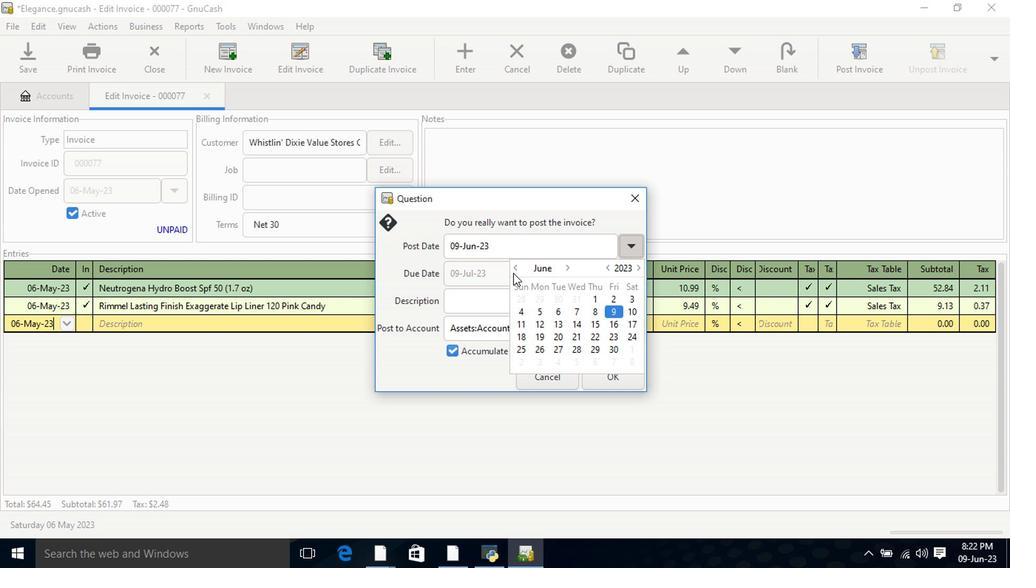 
Action: Mouse pressed left at (514, 267)
Screenshot: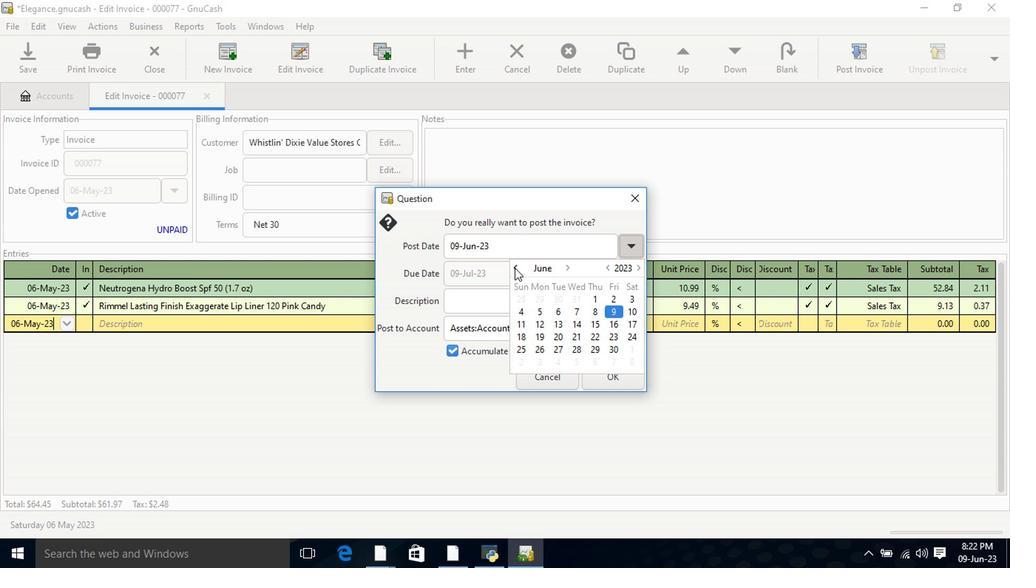 
Action: Mouse moved to (631, 297)
Screenshot: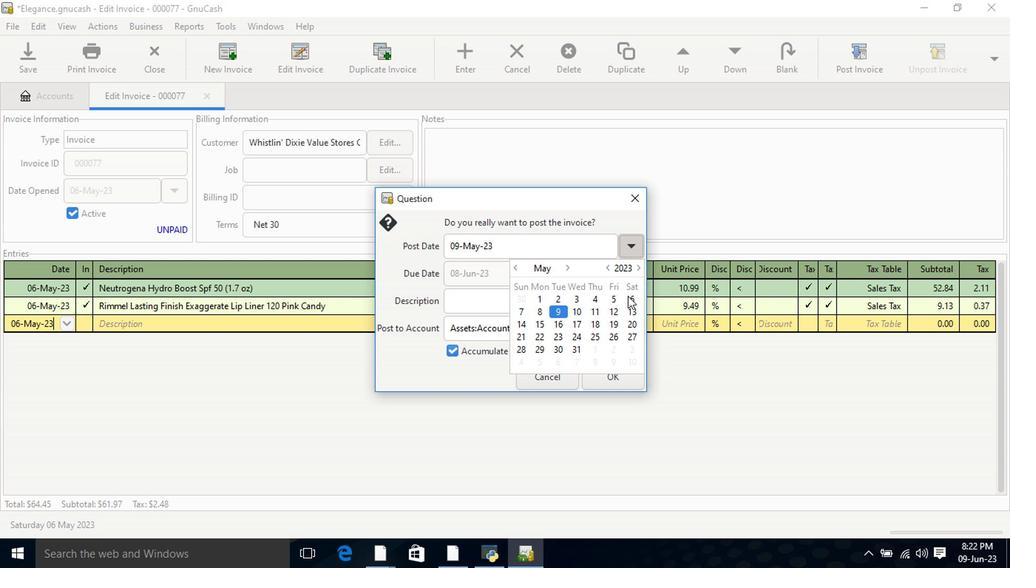 
Action: Mouse pressed left at (631, 297)
Screenshot: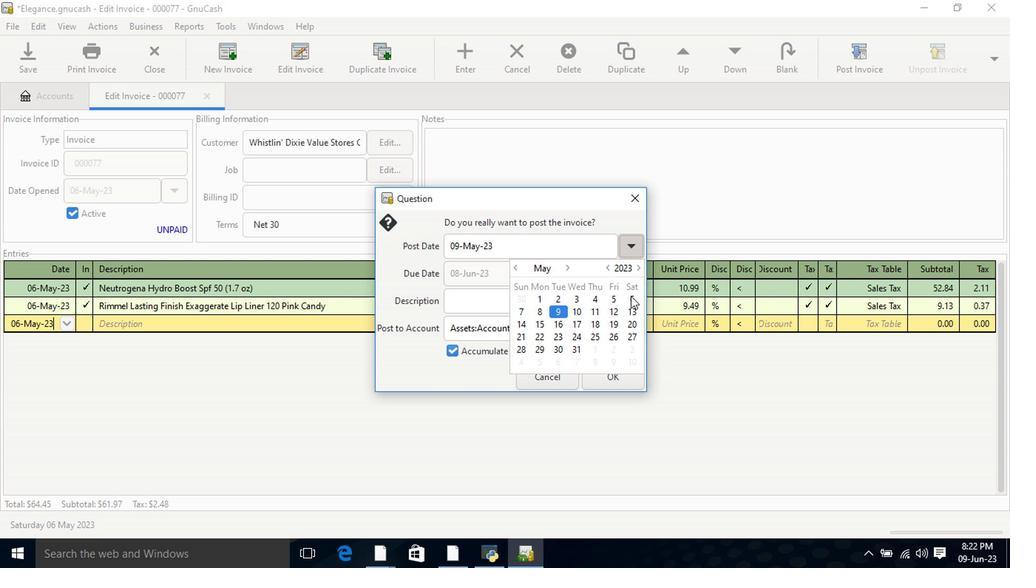 
Action: Mouse pressed left at (631, 297)
Screenshot: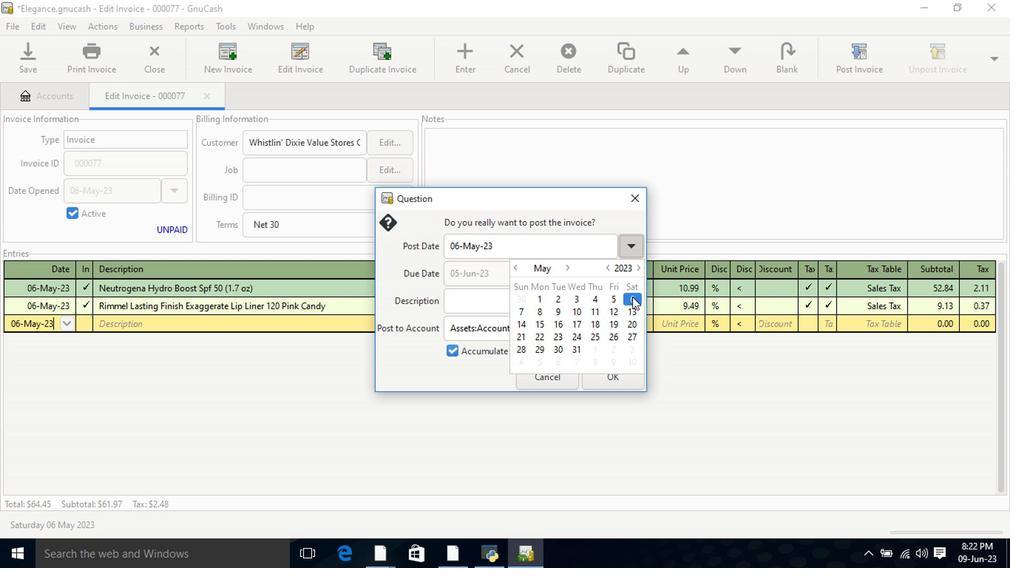 
Action: Mouse moved to (604, 380)
Screenshot: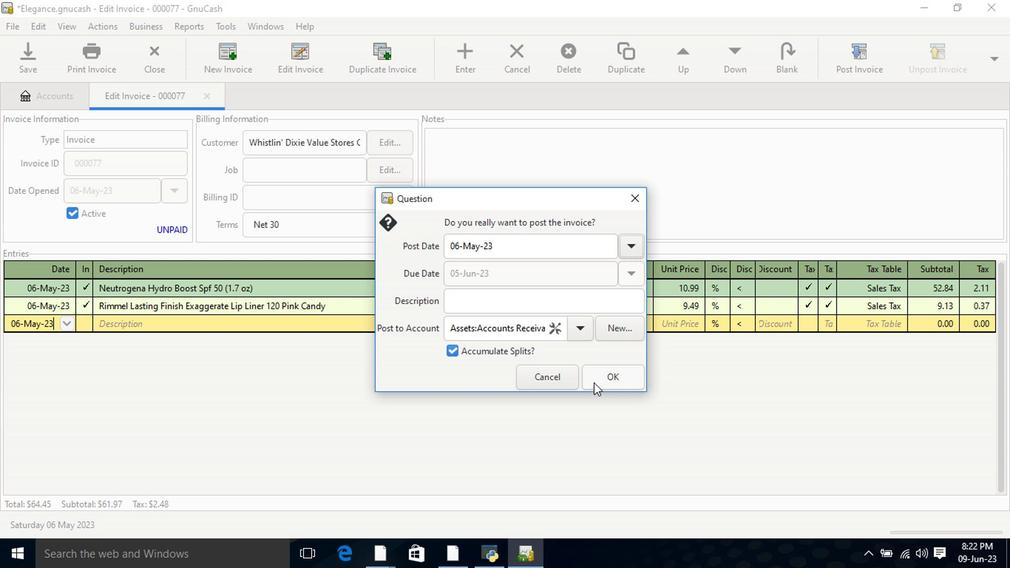 
Action: Mouse pressed left at (604, 380)
Screenshot: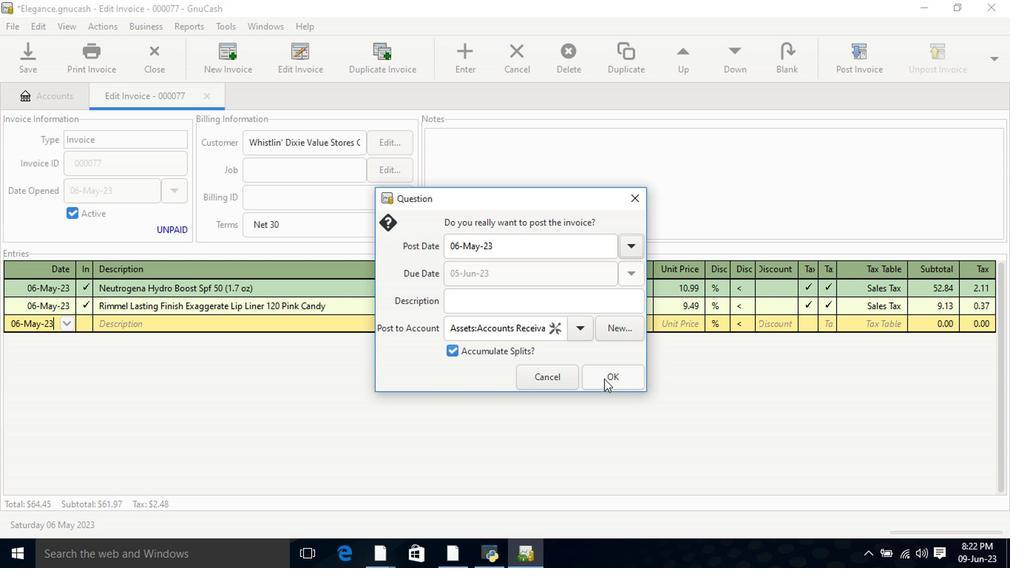 
Action: Mouse moved to (957, 61)
Screenshot: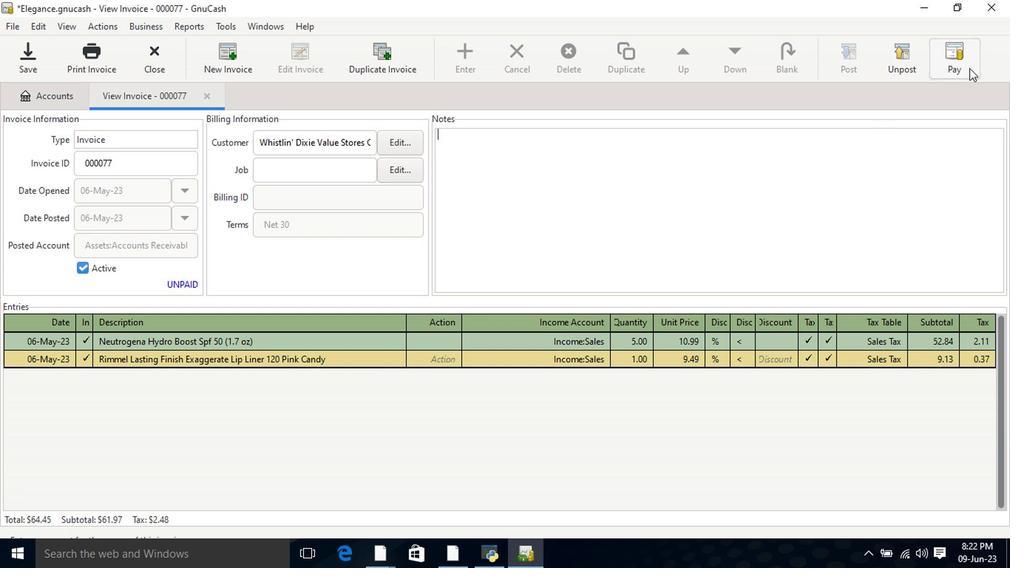 
Action: Mouse pressed left at (957, 61)
Screenshot: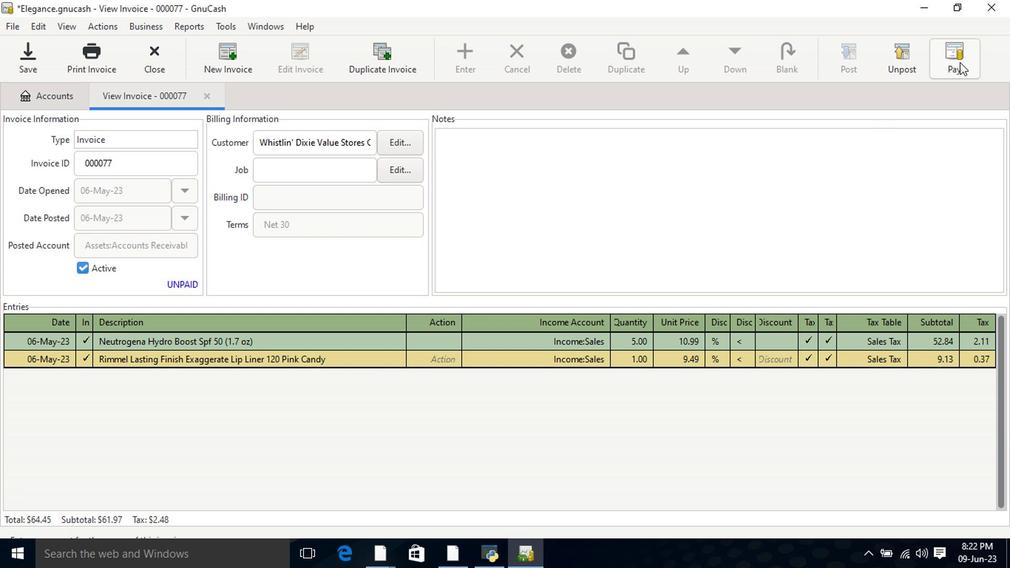 
Action: Mouse moved to (454, 294)
Screenshot: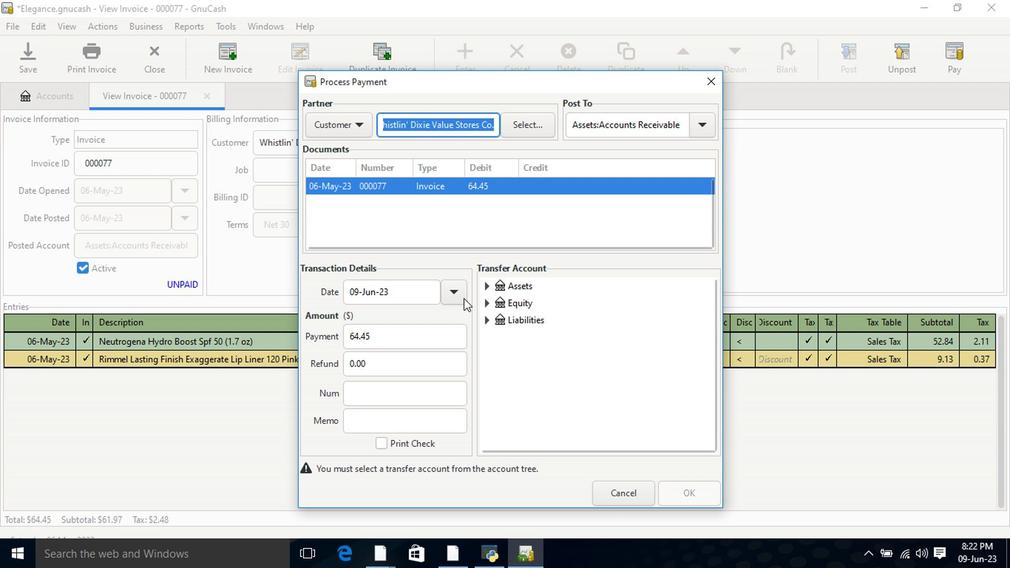 
Action: Mouse pressed left at (454, 294)
Screenshot: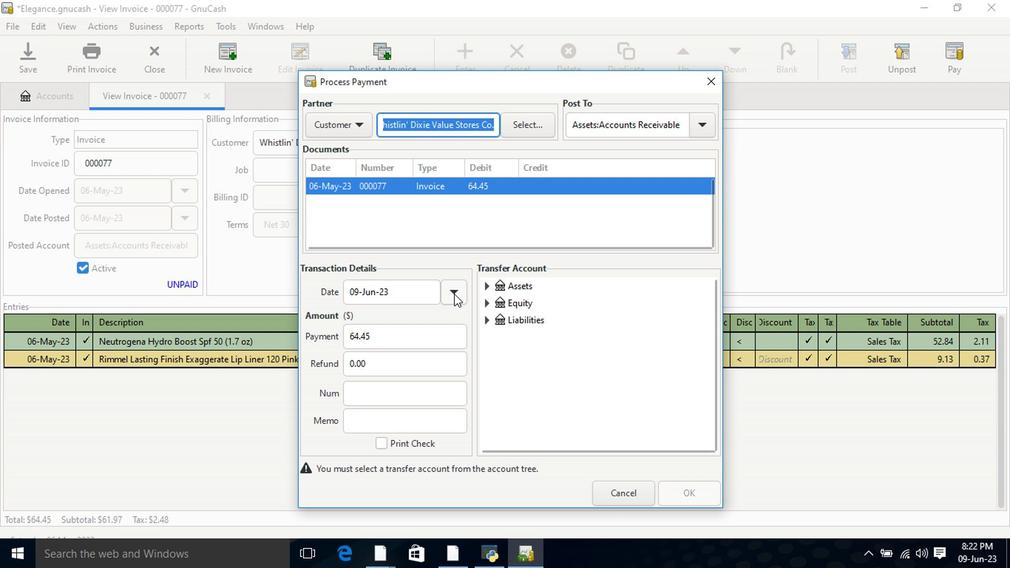 
Action: Mouse moved to (347, 359)
Screenshot: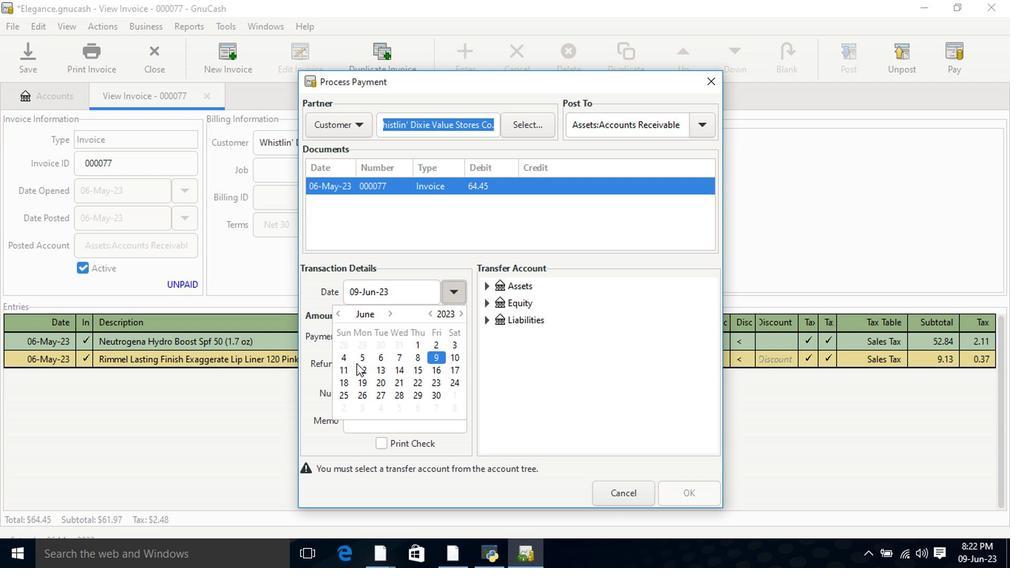 
Action: Mouse pressed left at (347, 359)
Screenshot: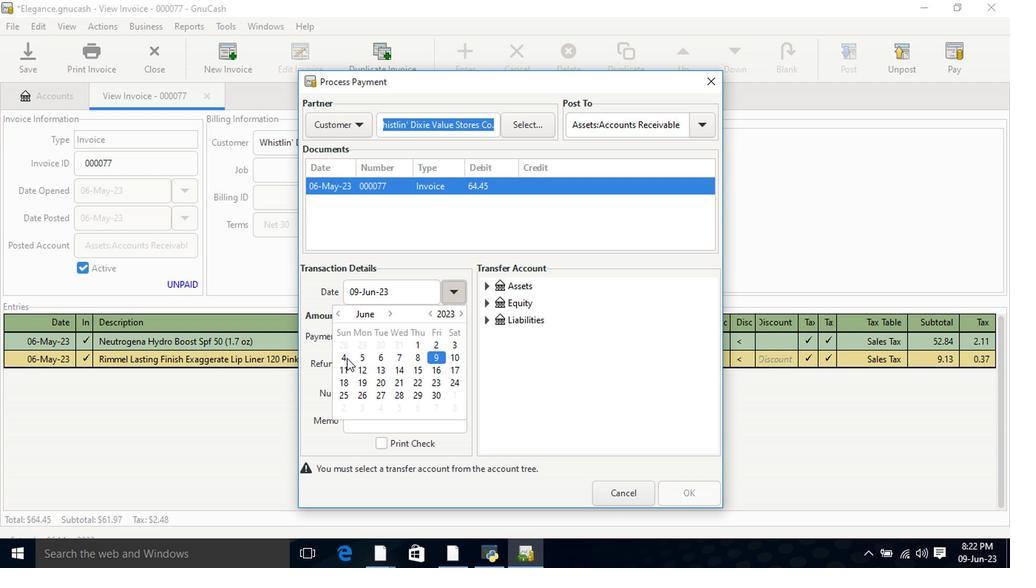 
Action: Mouse pressed left at (347, 359)
Screenshot: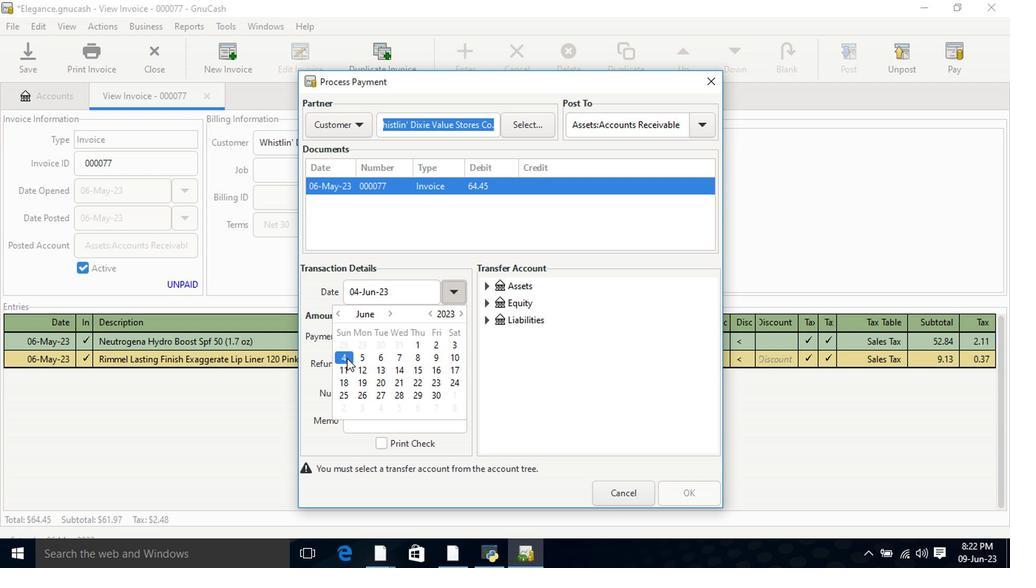 
Action: Mouse moved to (484, 285)
Screenshot: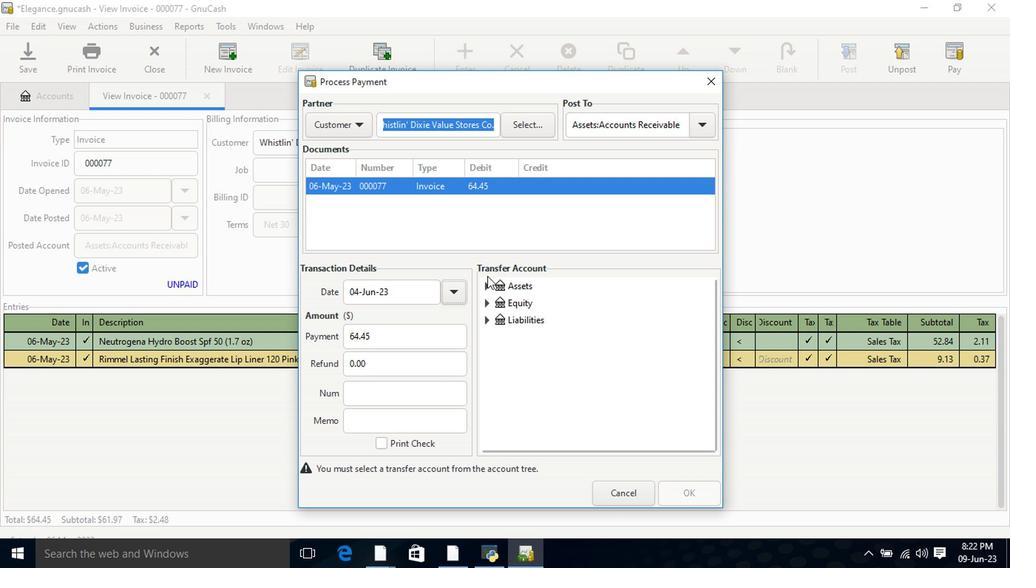 
Action: Mouse pressed left at (484, 285)
Screenshot: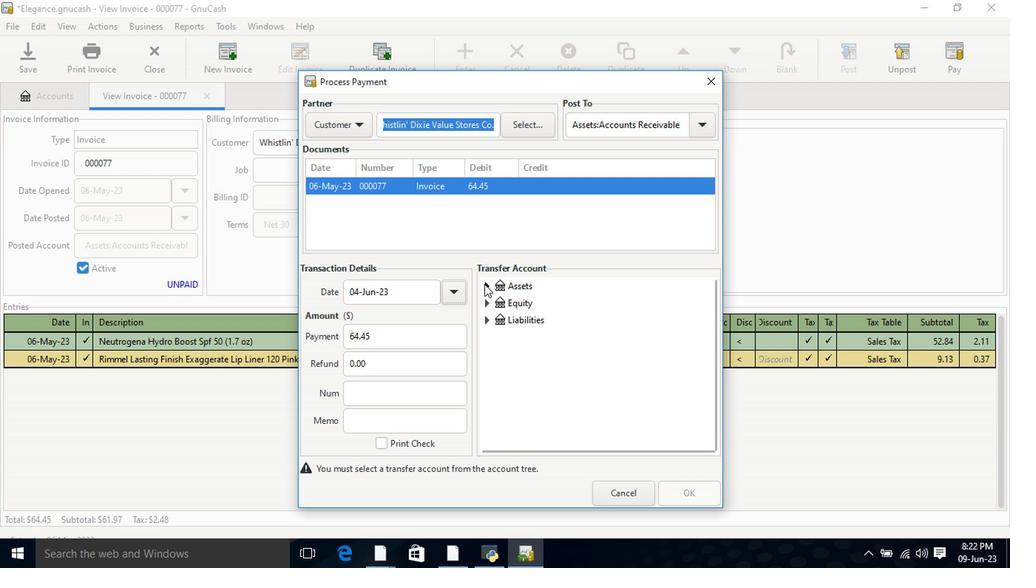 
Action: Mouse moved to (499, 303)
Screenshot: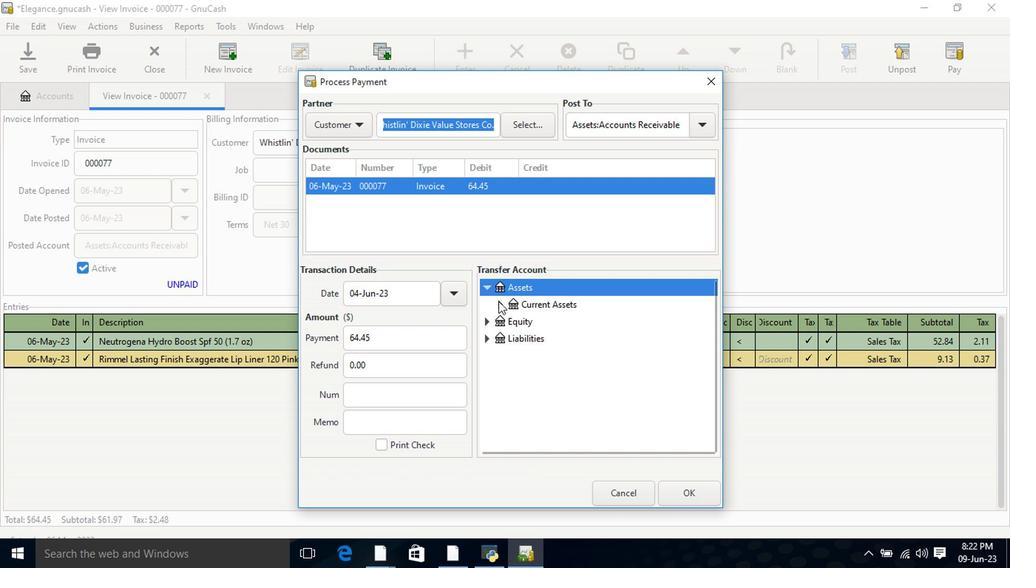 
Action: Mouse pressed left at (499, 303)
Screenshot: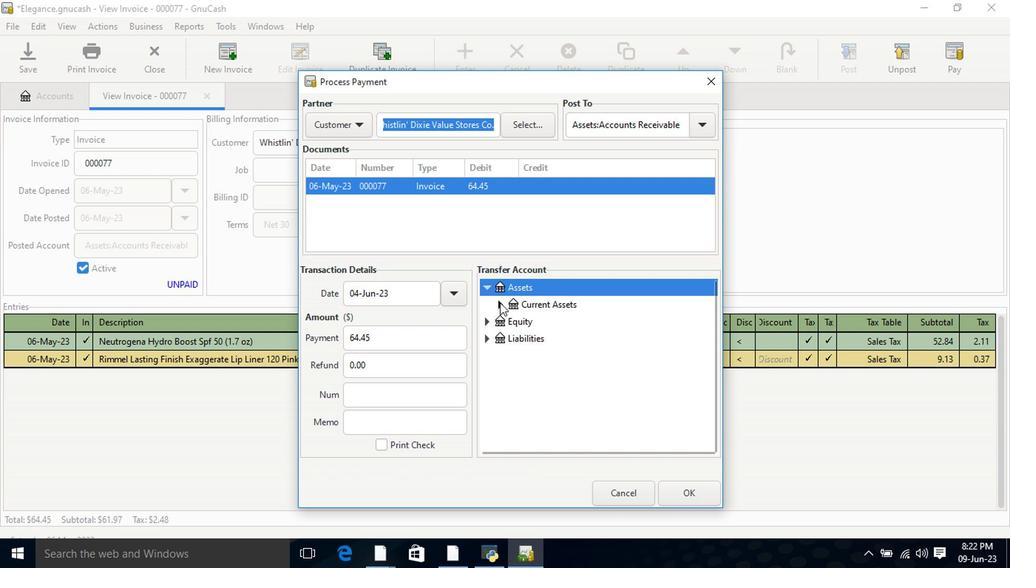 
Action: Mouse moved to (536, 323)
Screenshot: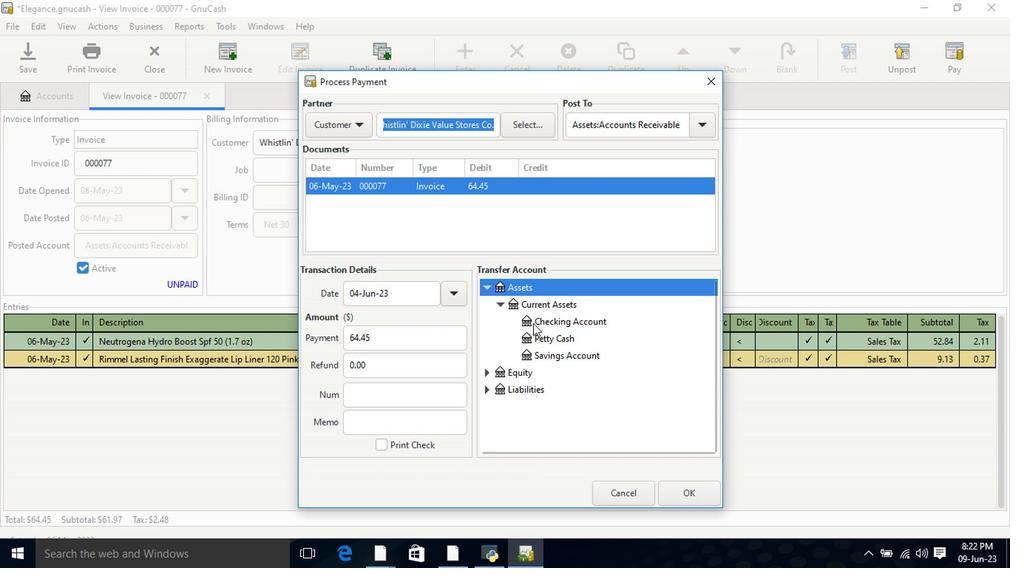 
Action: Mouse pressed left at (536, 323)
Screenshot: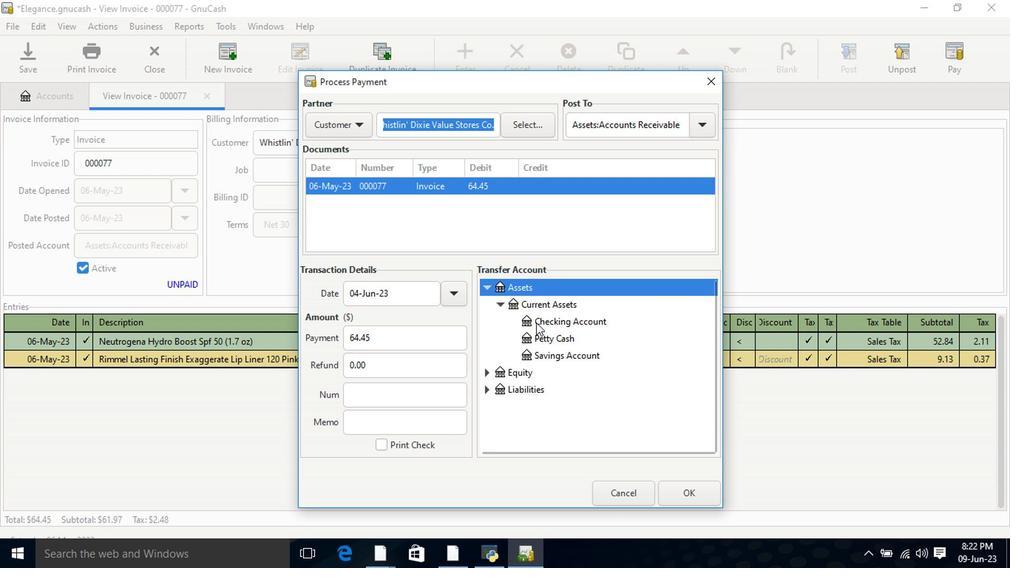 
Action: Mouse moved to (672, 494)
Screenshot: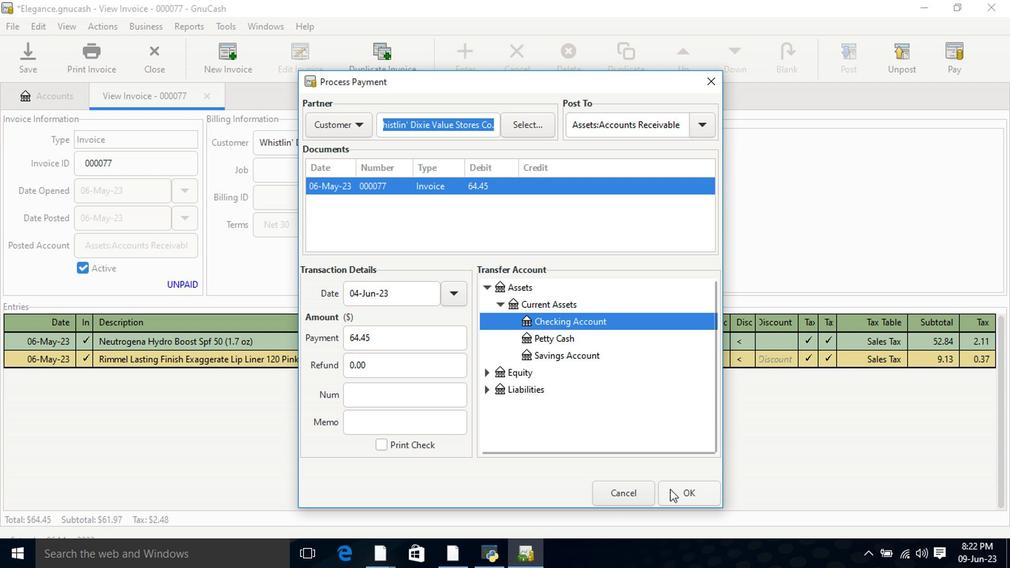 
Action: Mouse pressed left at (672, 494)
Screenshot: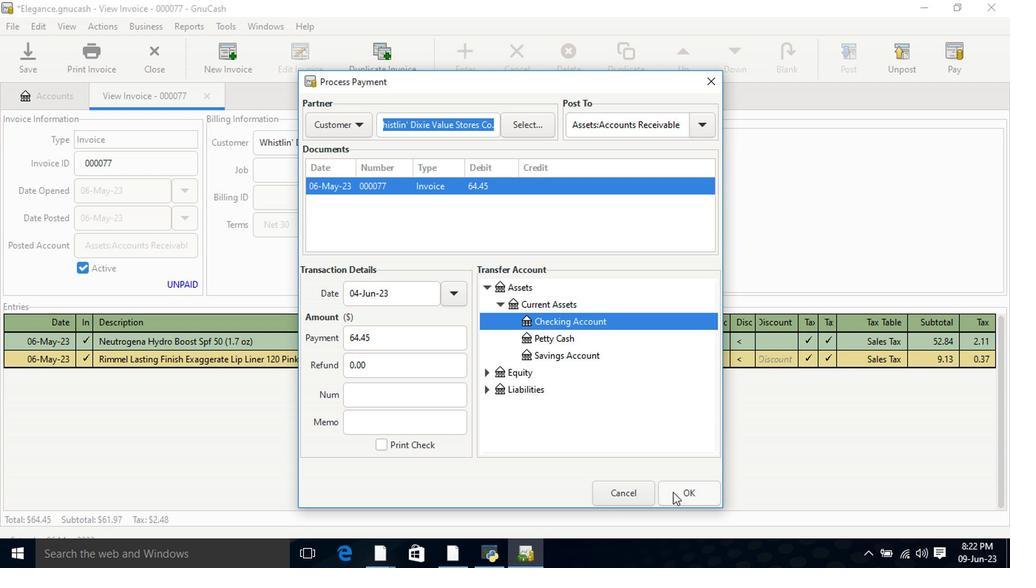 
Action: Mouse moved to (93, 53)
Screenshot: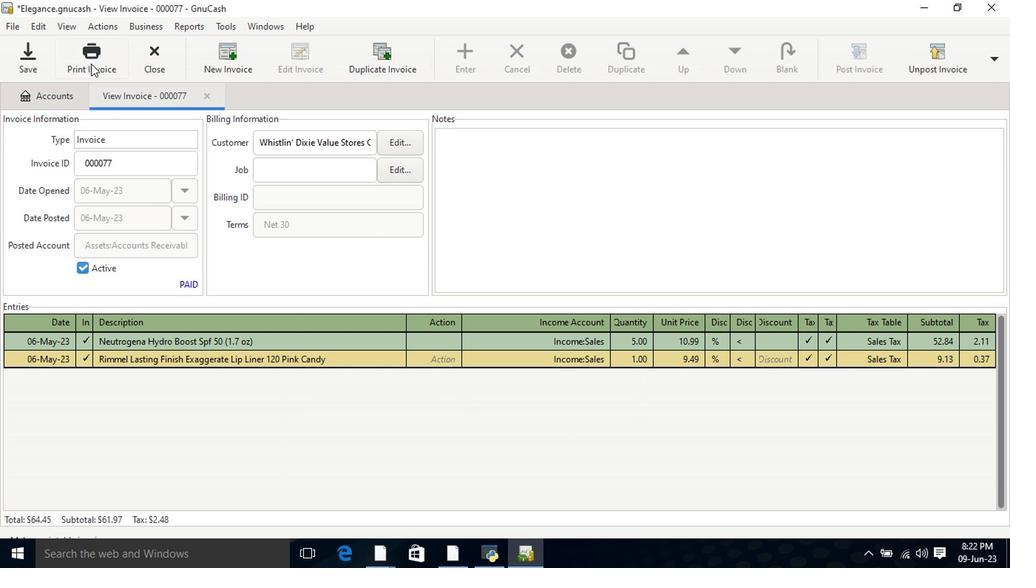 
Action: Mouse pressed left at (93, 53)
Screenshot: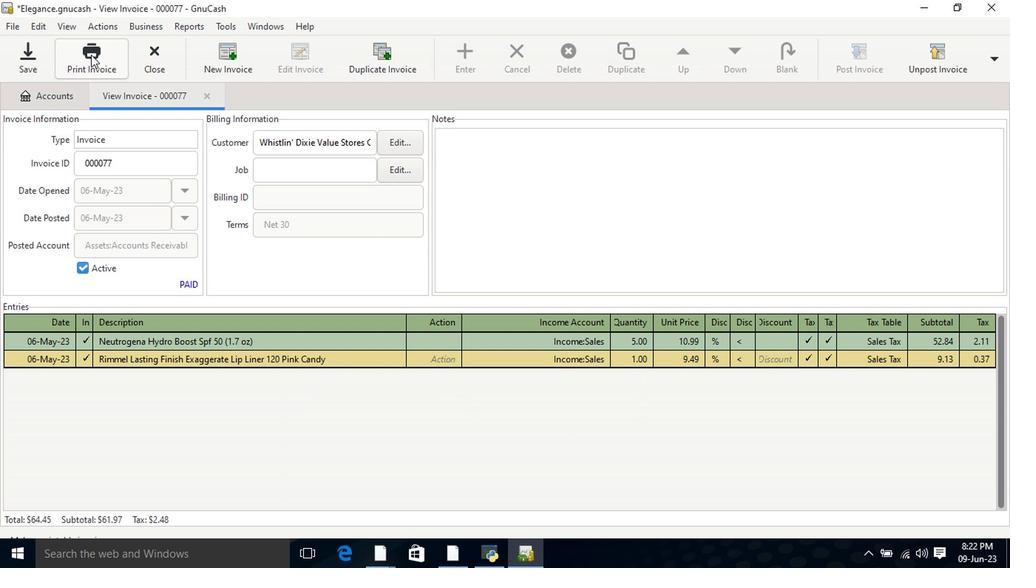 
Action: Mouse moved to (373, 426)
Screenshot: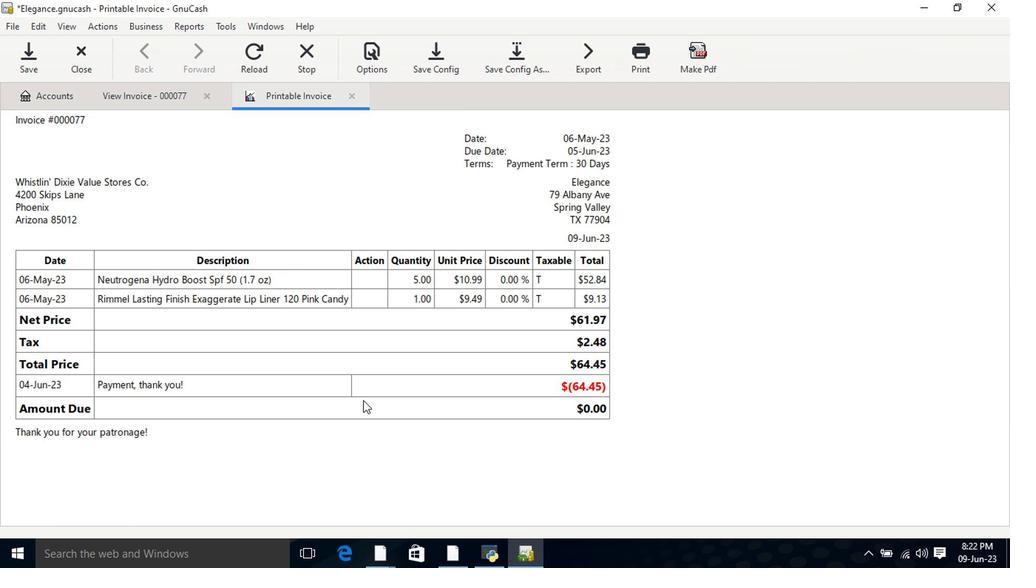 
